 Task: Open Card Card0000000169 in  Board0000000043 in Workspace WS0000000015 in Trello. Add Member Ayush98111@gmail.com to Card Card0000000169 in  Board0000000043 in Workspace WS0000000015 in Trello. Add Green Label titled Label0000000169 to Card Card0000000169 in  Board0000000043 in Workspace WS0000000015 in Trello. Add Checklist CL0000000169 to Card Card0000000169 in  Board0000000043 in Workspace WS0000000015 in Trello. Add Dates with Start Date as Apr 08 2023 and Due Date as Apr 30 2023 to Card Card0000000169 in  Board0000000043 in Workspace WS0000000015 in Trello
Action: Mouse moved to (718, 109)
Screenshot: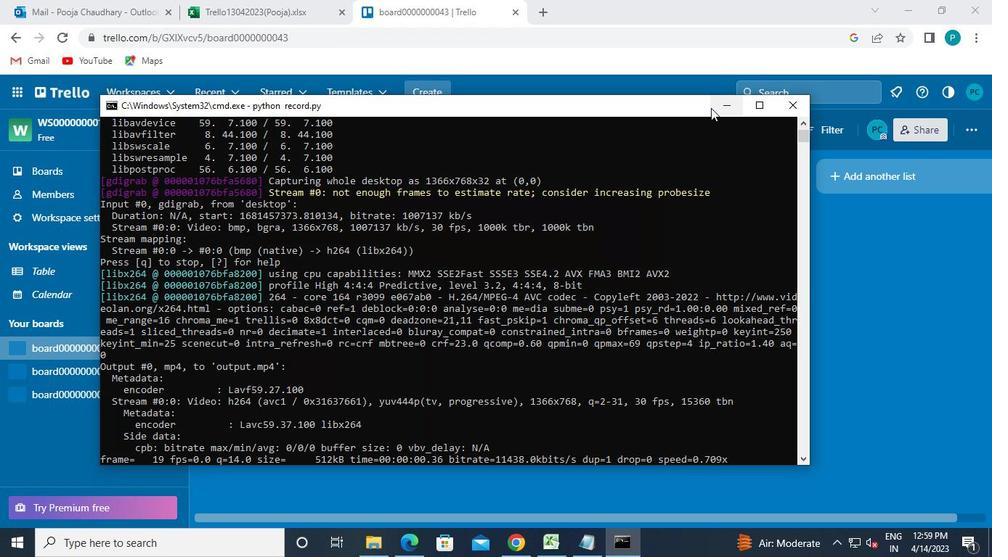 
Action: Mouse pressed left at (718, 109)
Screenshot: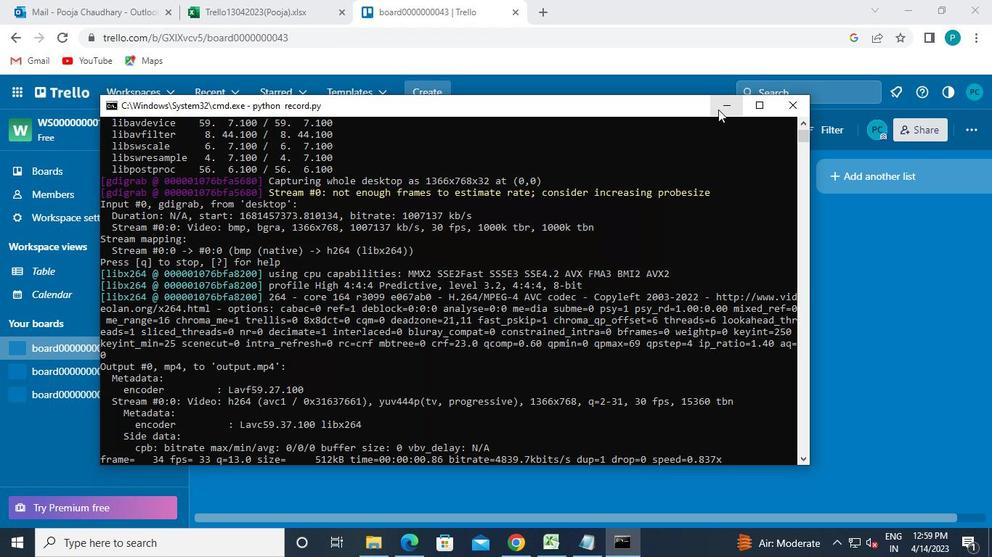 
Action: Mouse moved to (337, 212)
Screenshot: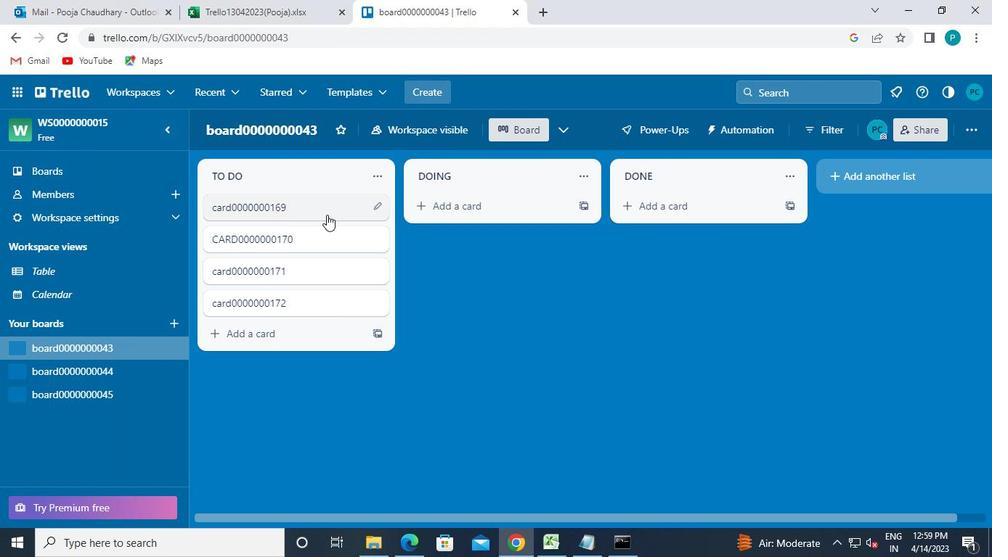 
Action: Mouse pressed left at (337, 212)
Screenshot: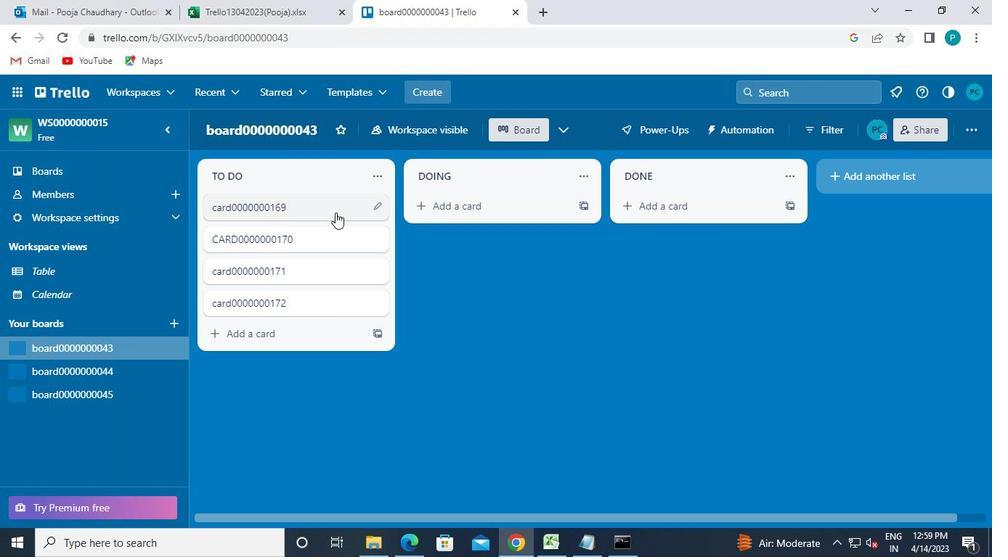 
Action: Mouse moved to (714, 202)
Screenshot: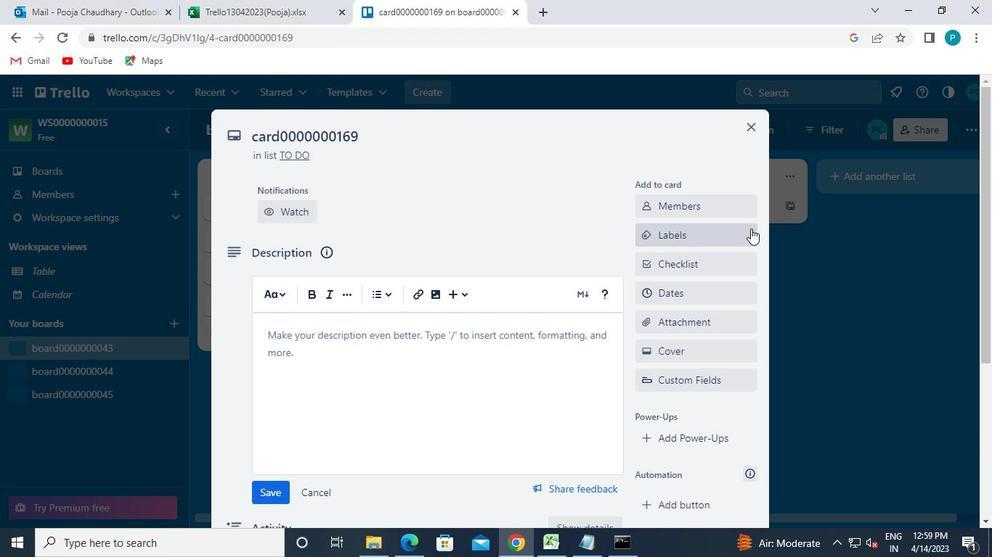 
Action: Mouse pressed left at (714, 202)
Screenshot: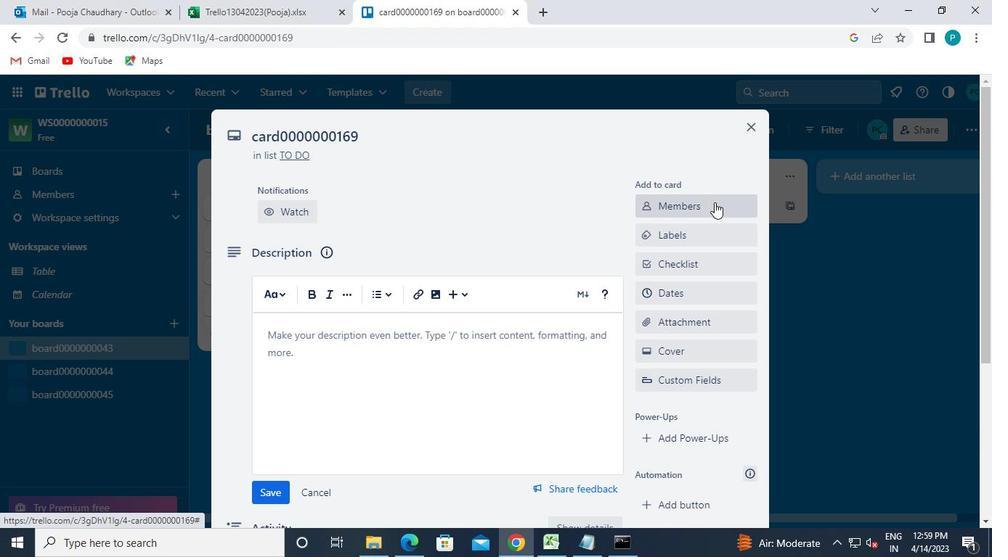 
Action: Mouse moved to (717, 272)
Screenshot: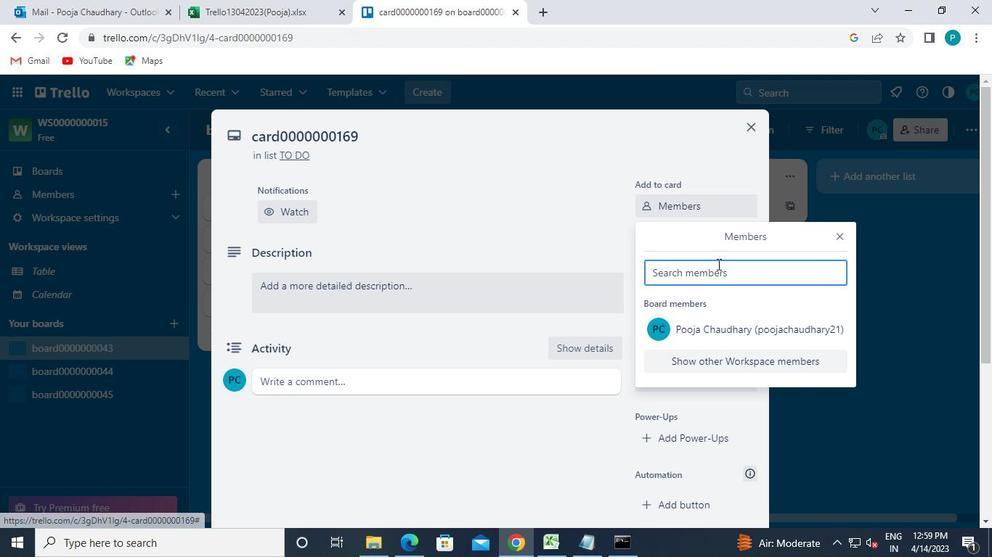 
Action: Mouse pressed left at (717, 272)
Screenshot: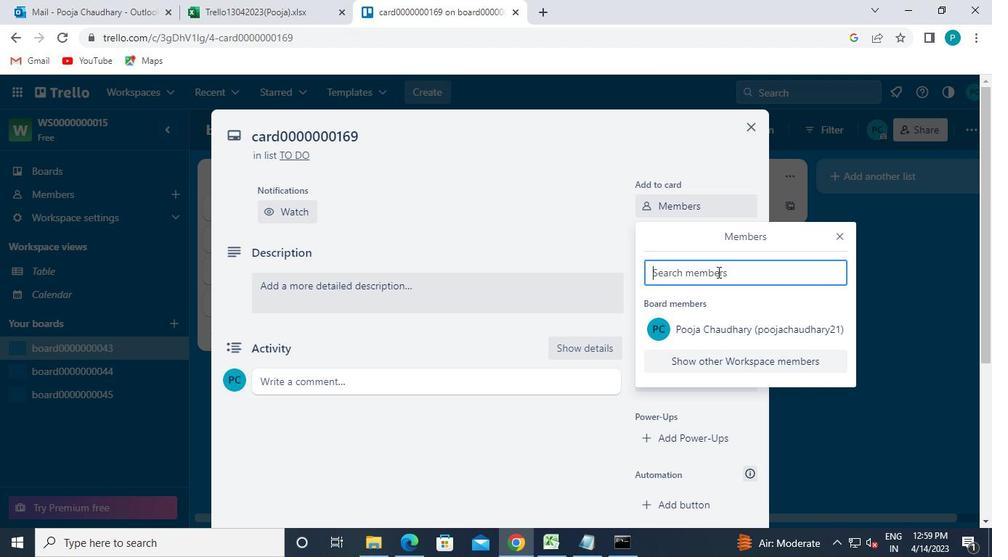
Action: Keyboard a
Screenshot: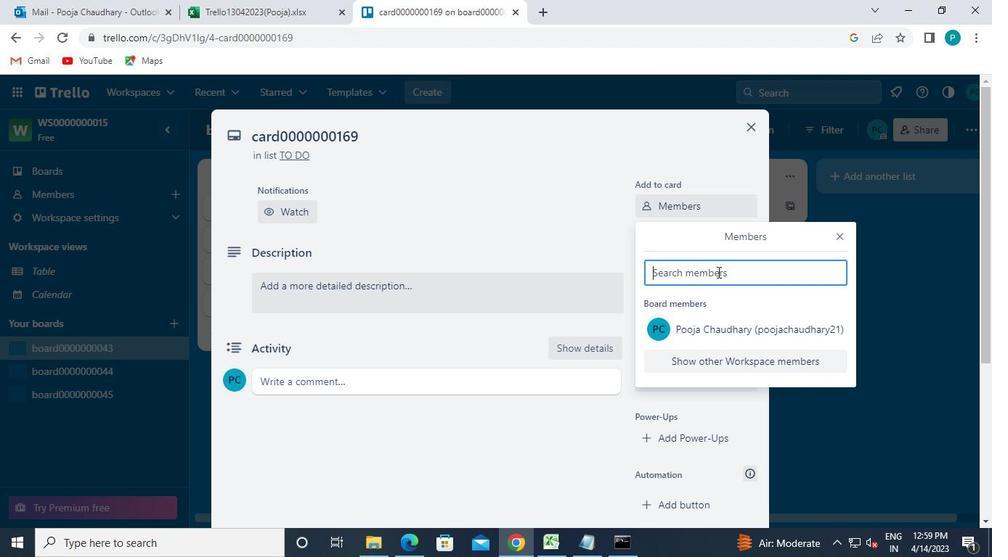 
Action: Keyboard y
Screenshot: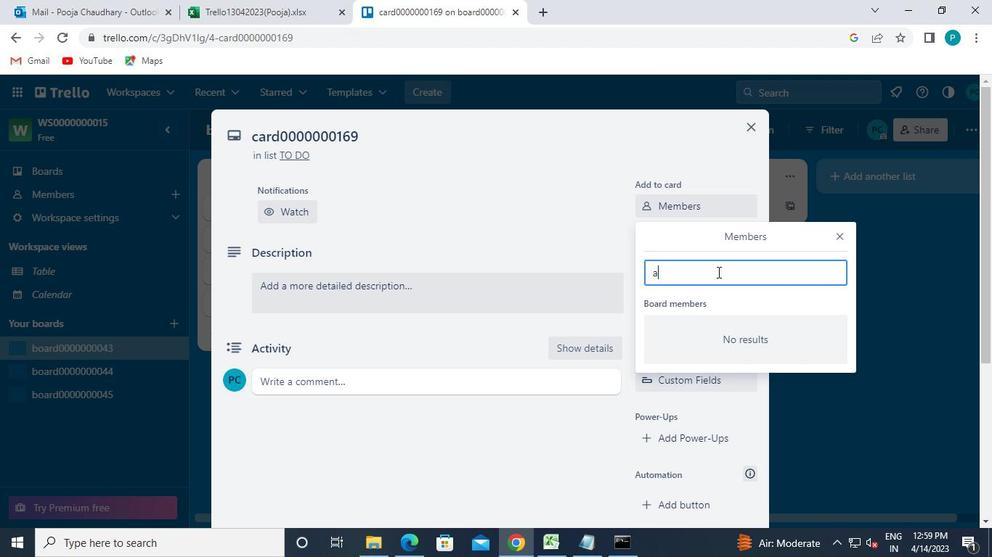 
Action: Keyboard u
Screenshot: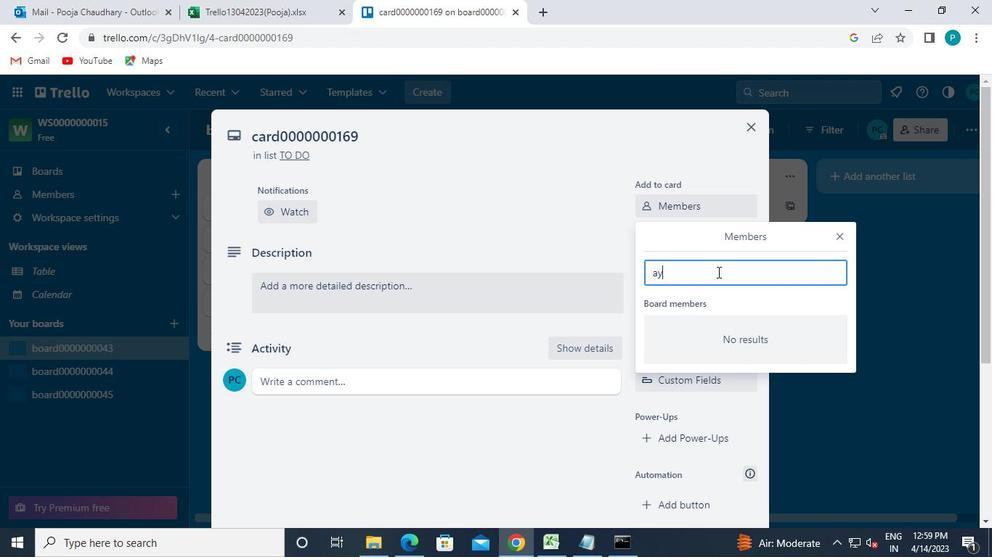 
Action: Keyboard s
Screenshot: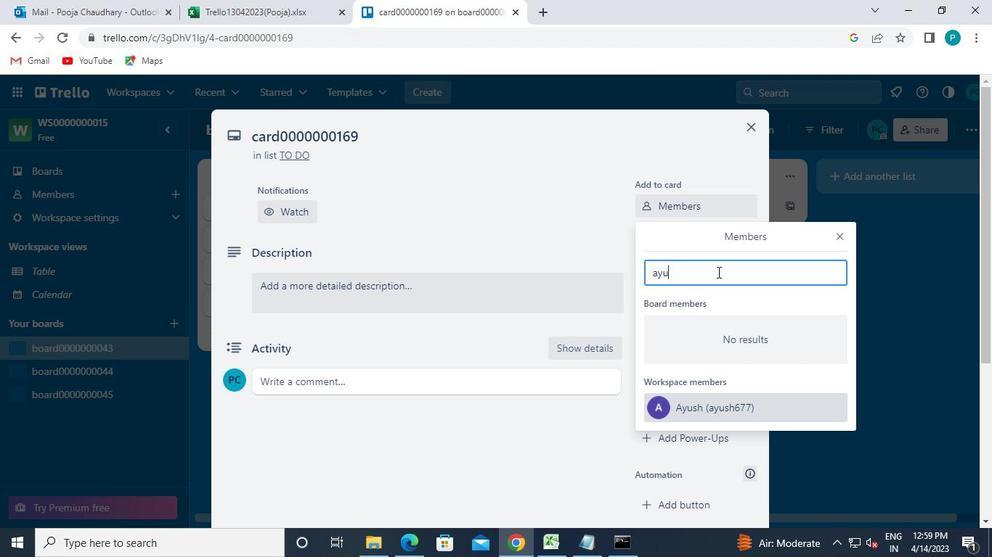 
Action: Keyboard h
Screenshot: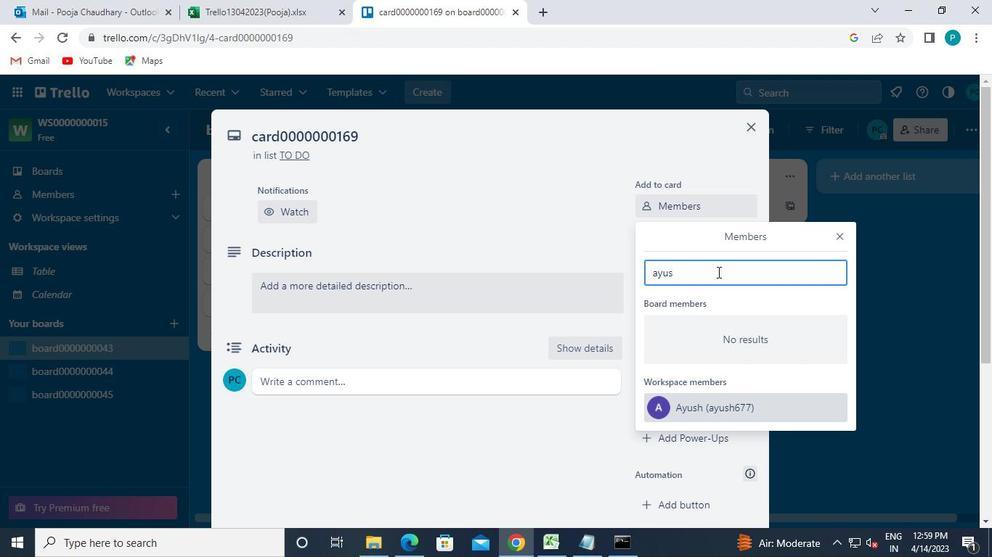 
Action: Keyboard 9
Screenshot: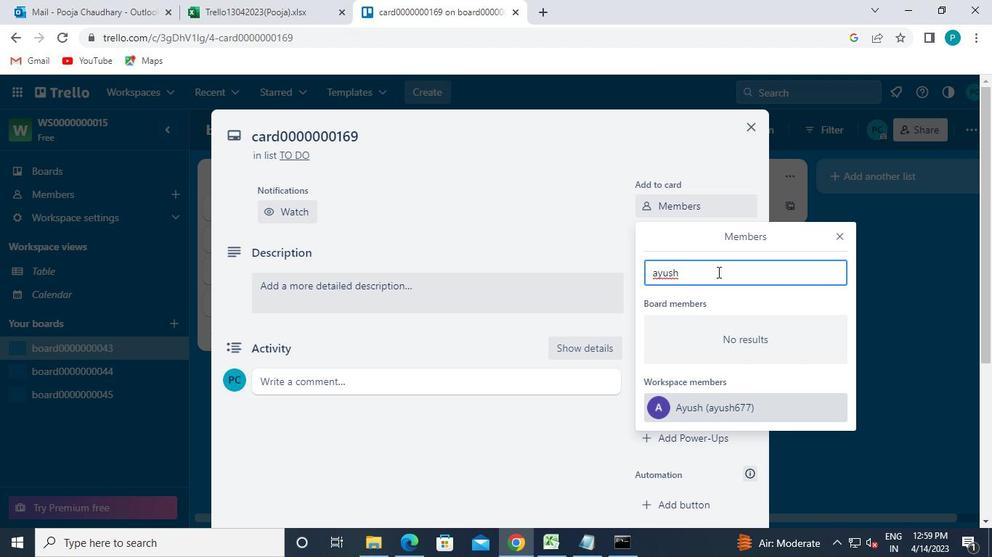 
Action: Keyboard 8
Screenshot: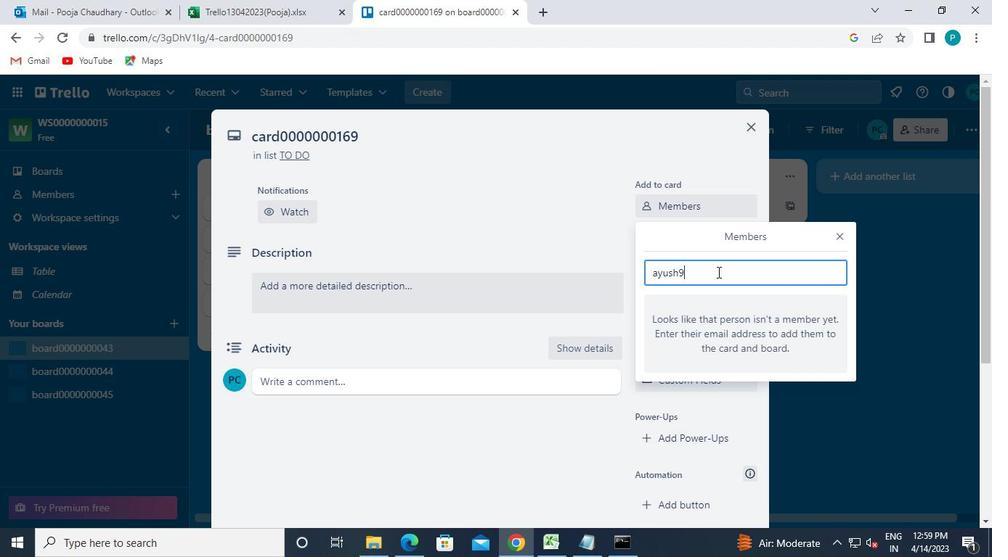 
Action: Keyboard 1
Screenshot: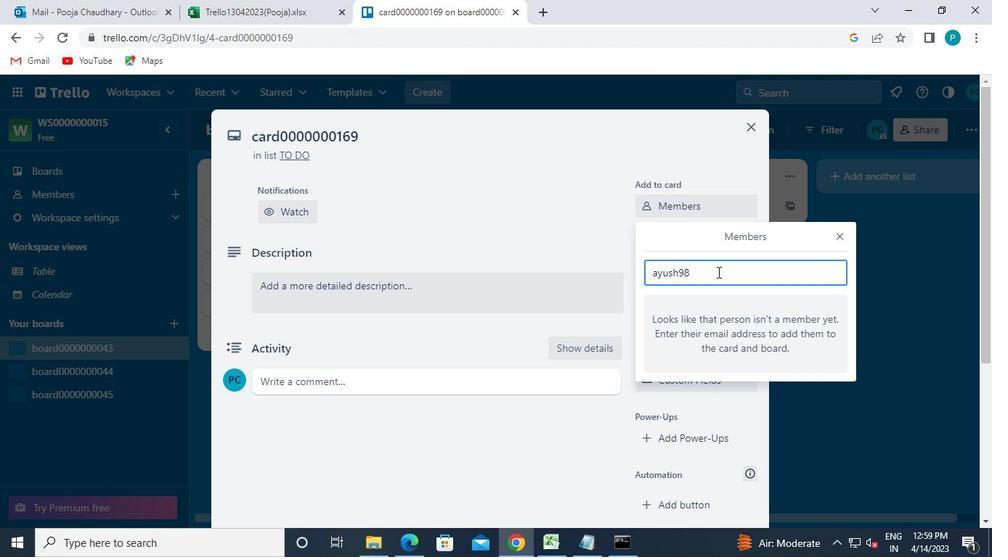 
Action: Keyboard 1
Screenshot: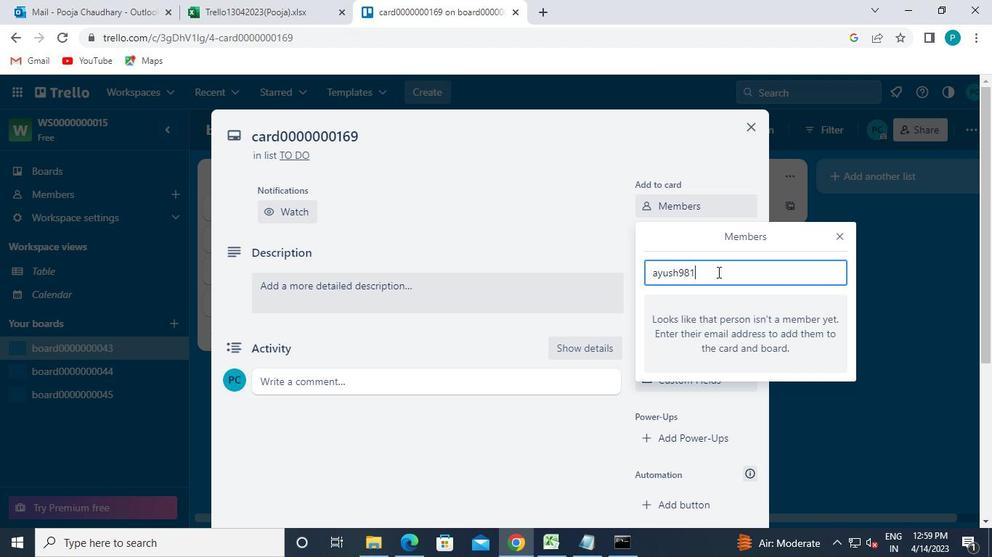 
Action: Keyboard 1
Screenshot: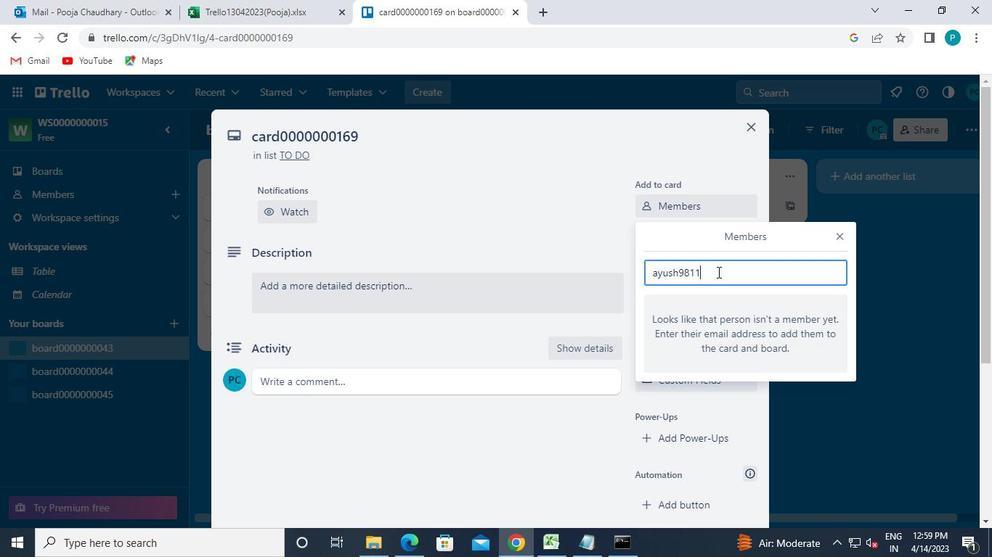 
Action: Keyboard Key.shift
Screenshot: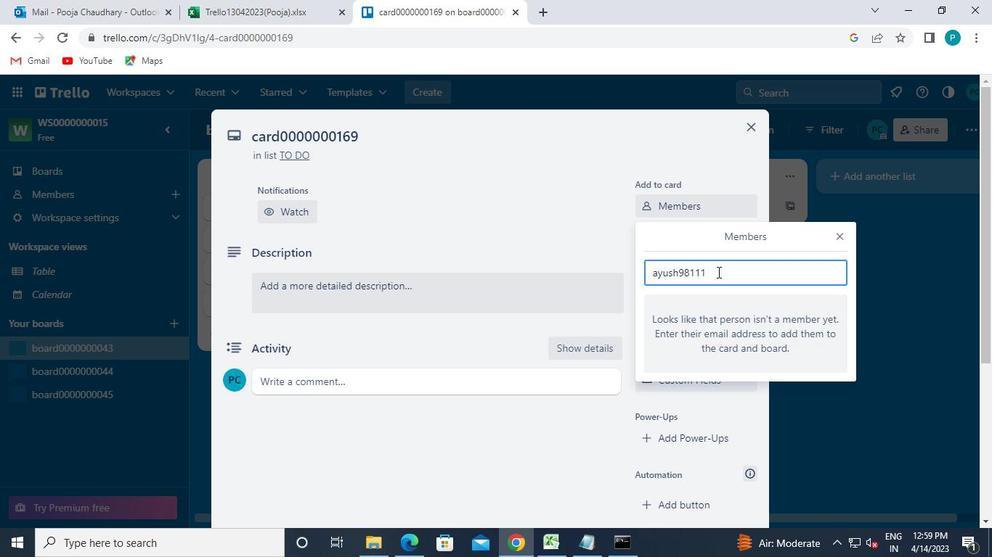 
Action: Keyboard @
Screenshot: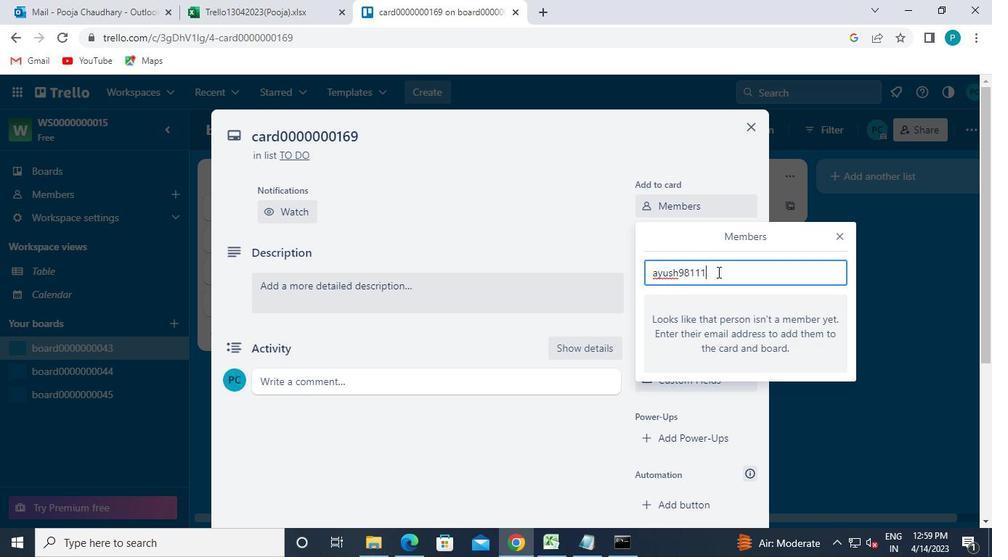 
Action: Keyboard g
Screenshot: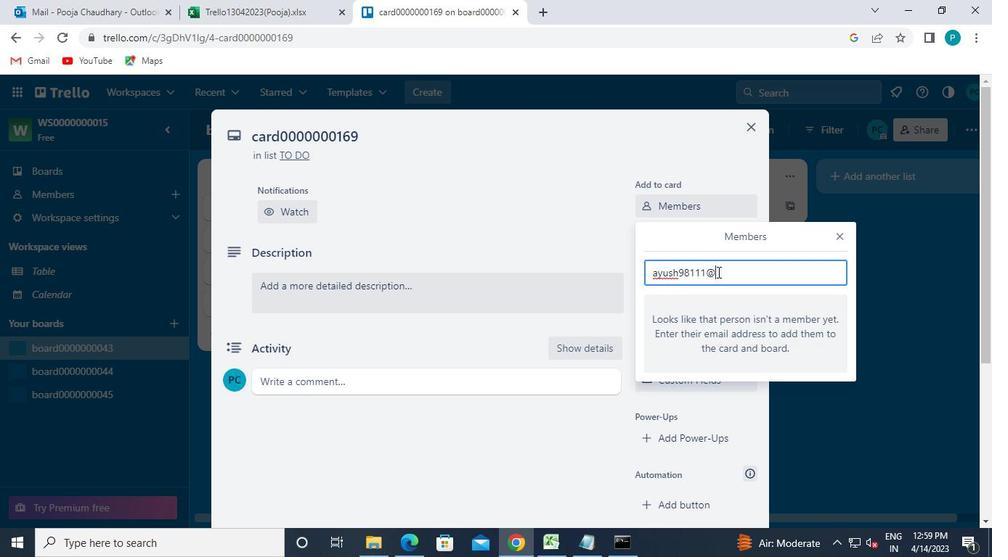 
Action: Keyboard m
Screenshot: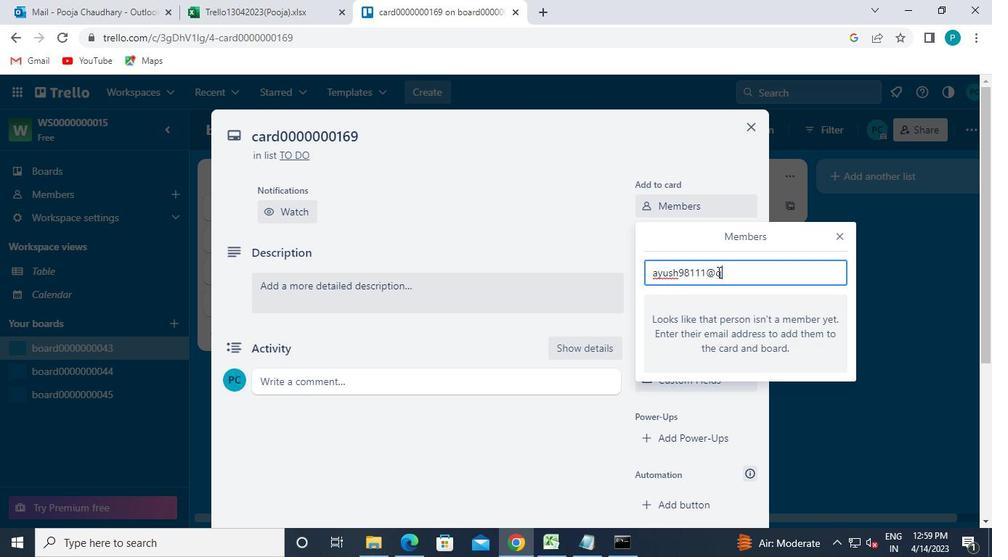 
Action: Keyboard a
Screenshot: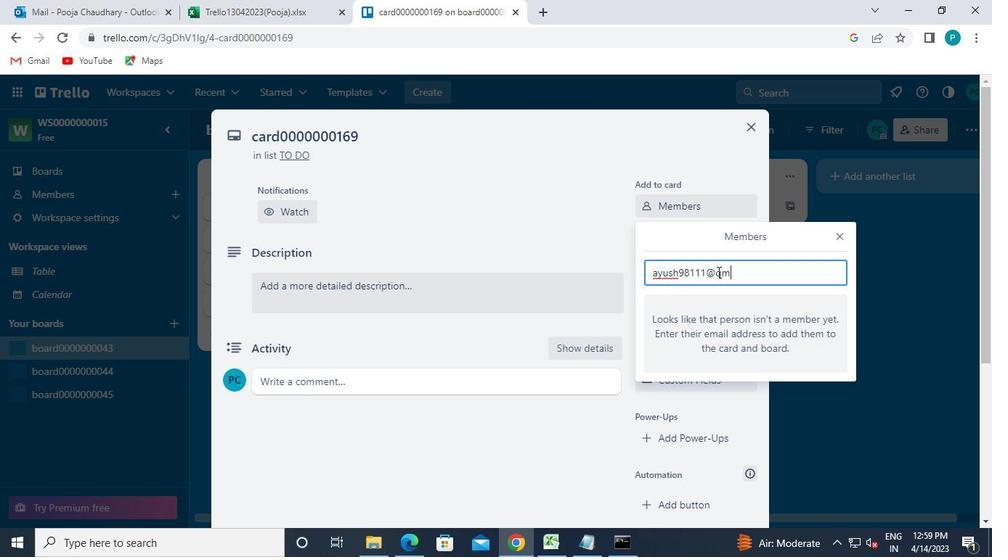 
Action: Keyboard i
Screenshot: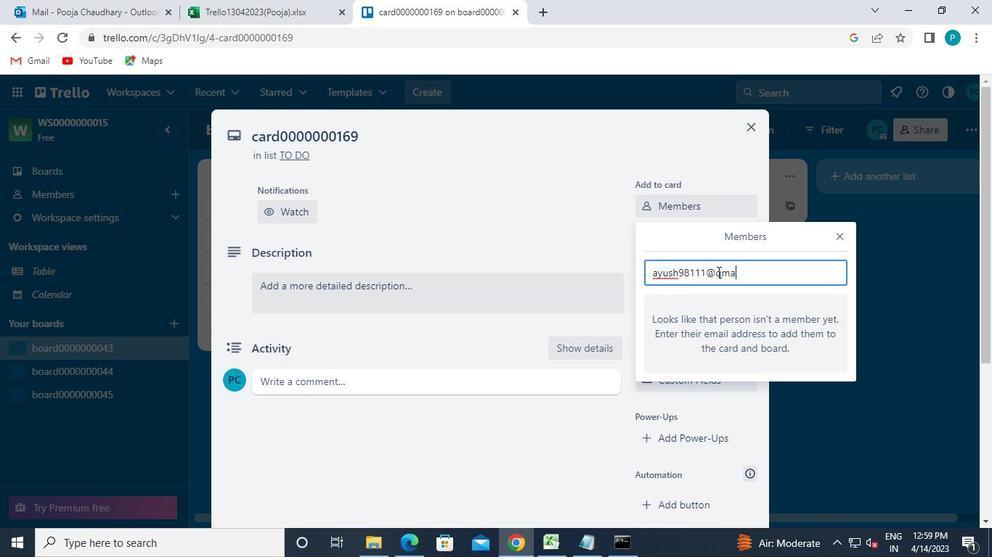 
Action: Keyboard l
Screenshot: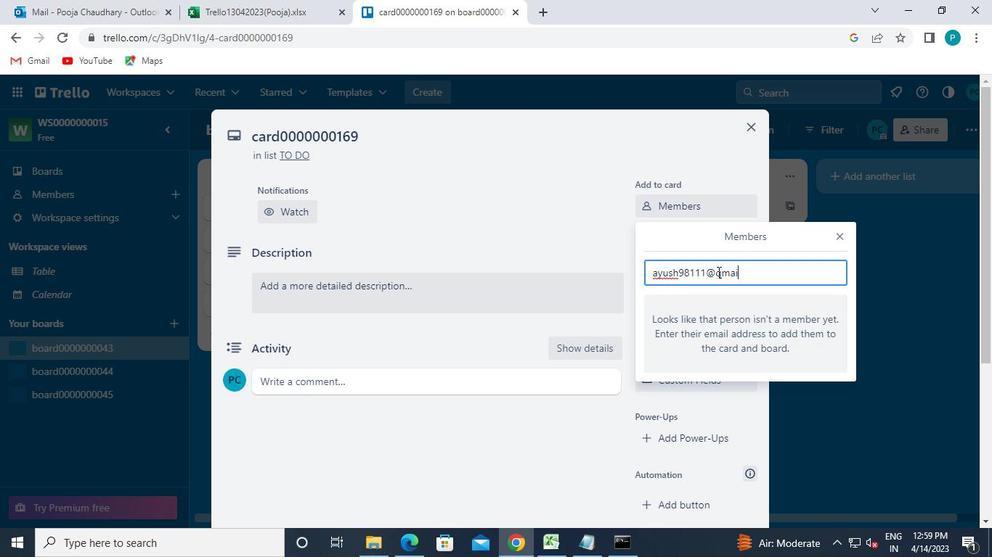 
Action: Keyboard .
Screenshot: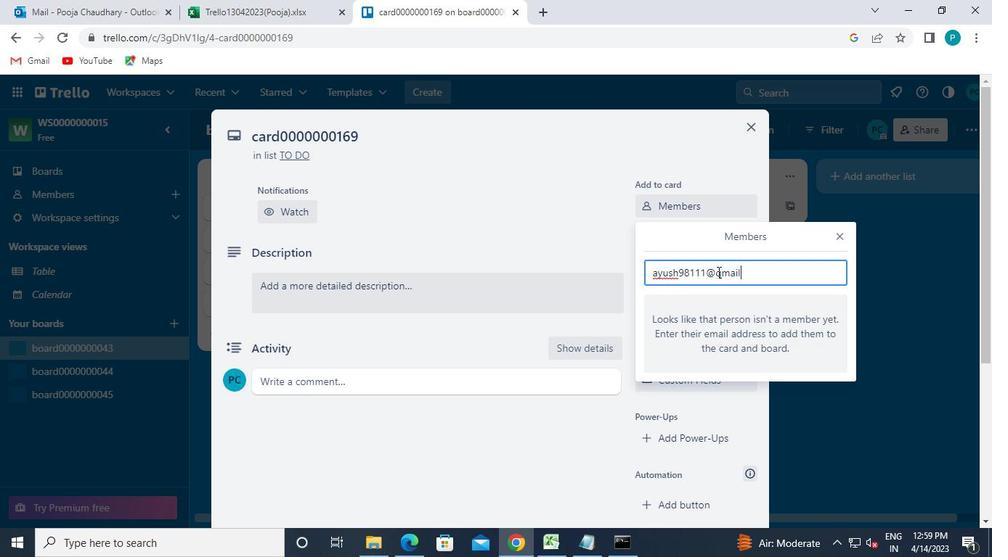 
Action: Keyboard c
Screenshot: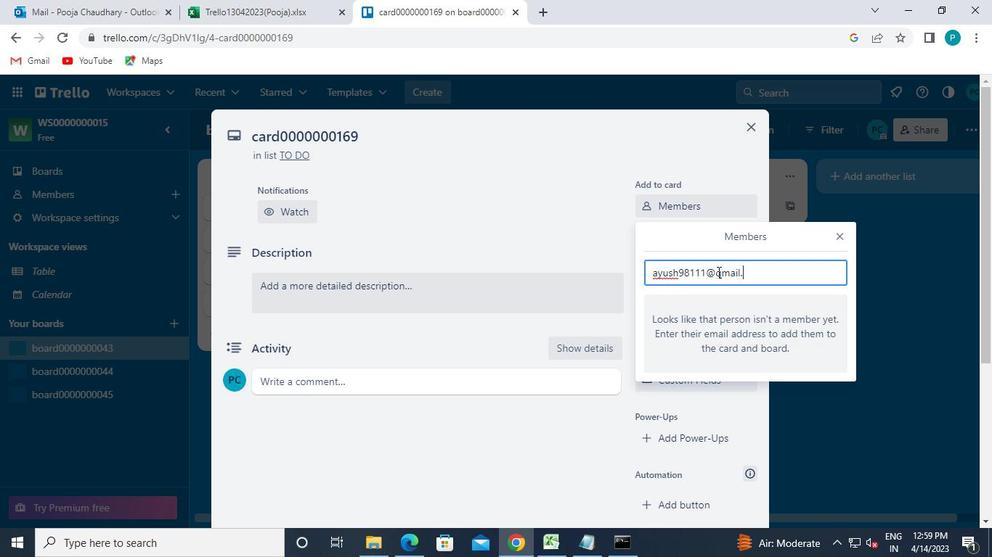
Action: Keyboard o
Screenshot: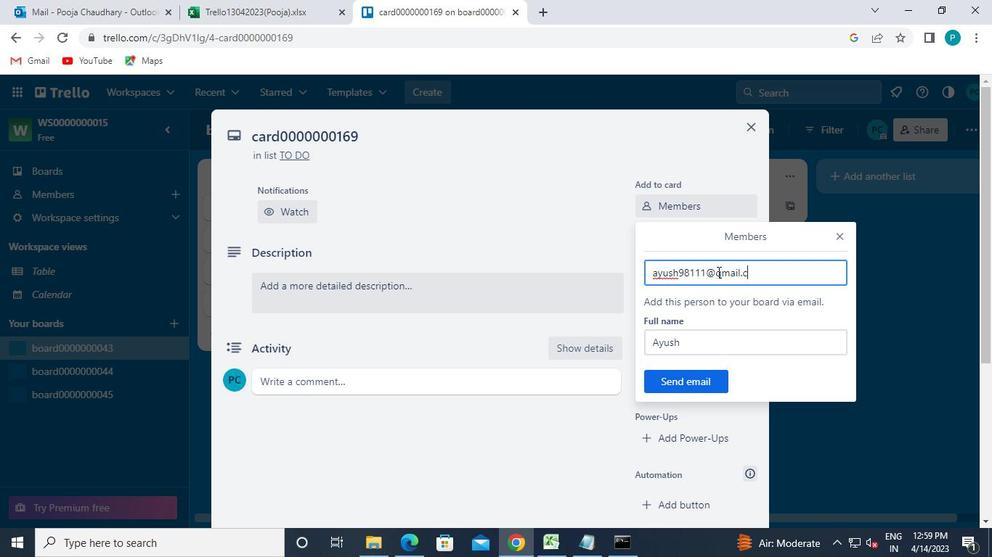 
Action: Keyboard m
Screenshot: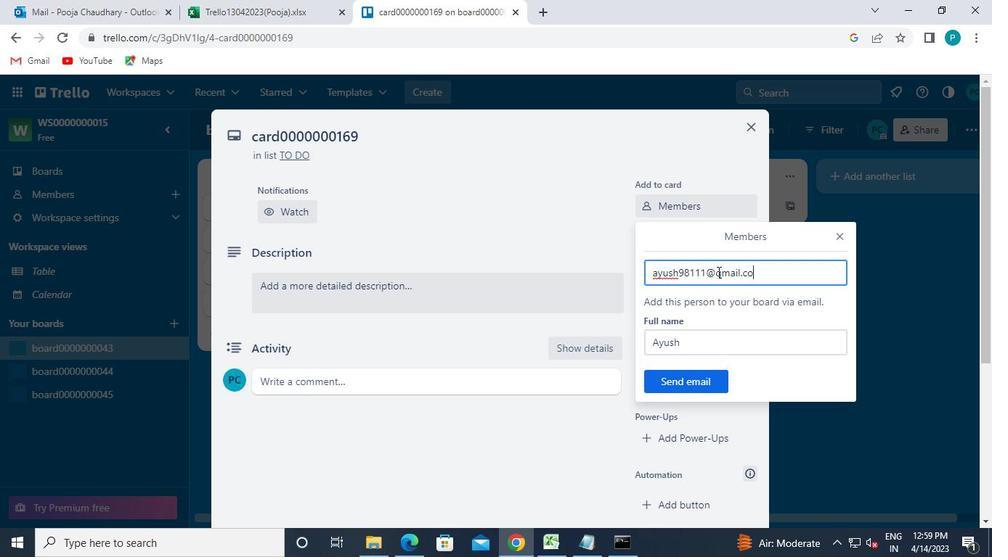 
Action: Mouse moved to (697, 381)
Screenshot: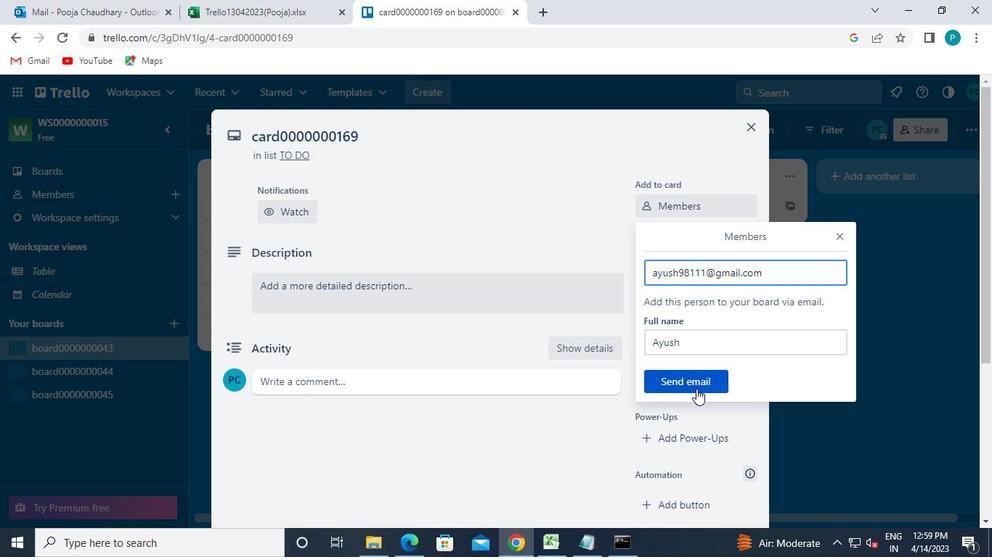
Action: Mouse pressed left at (697, 381)
Screenshot: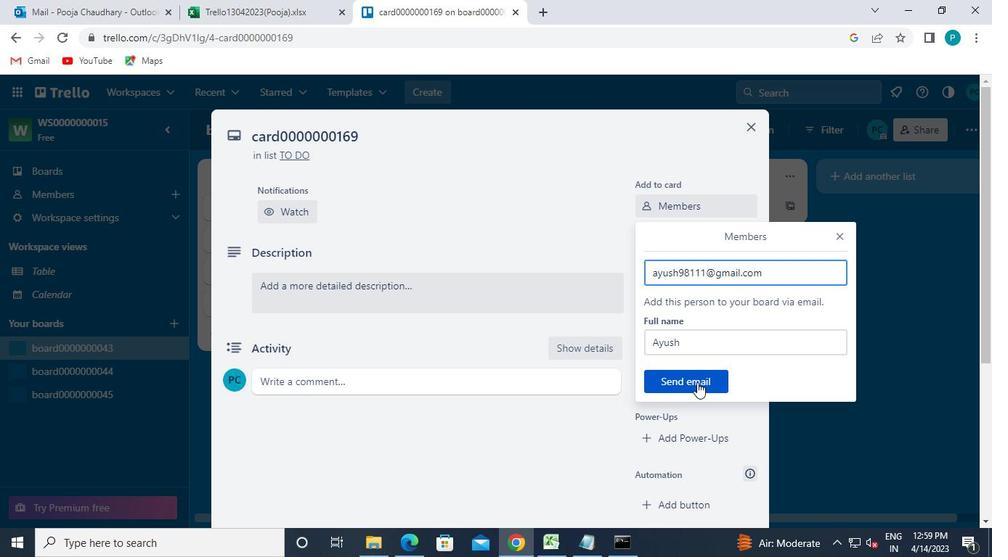
Action: Mouse moved to (705, 295)
Screenshot: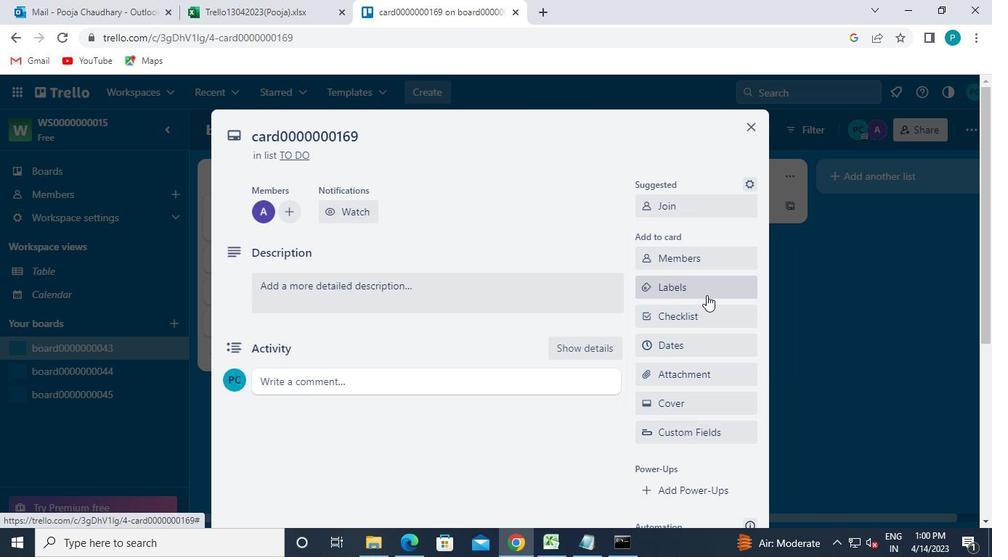 
Action: Mouse pressed left at (705, 295)
Screenshot: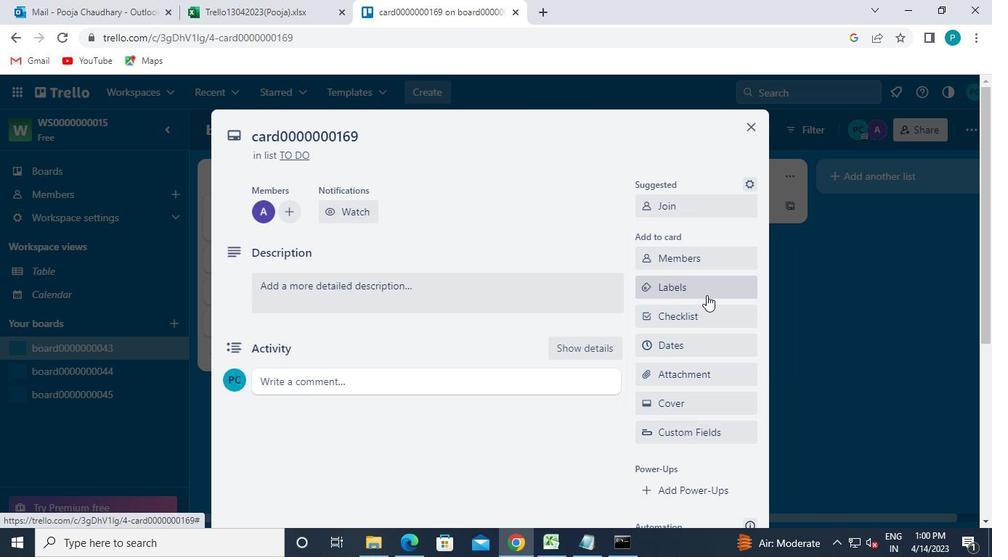 
Action: Mouse moved to (730, 377)
Screenshot: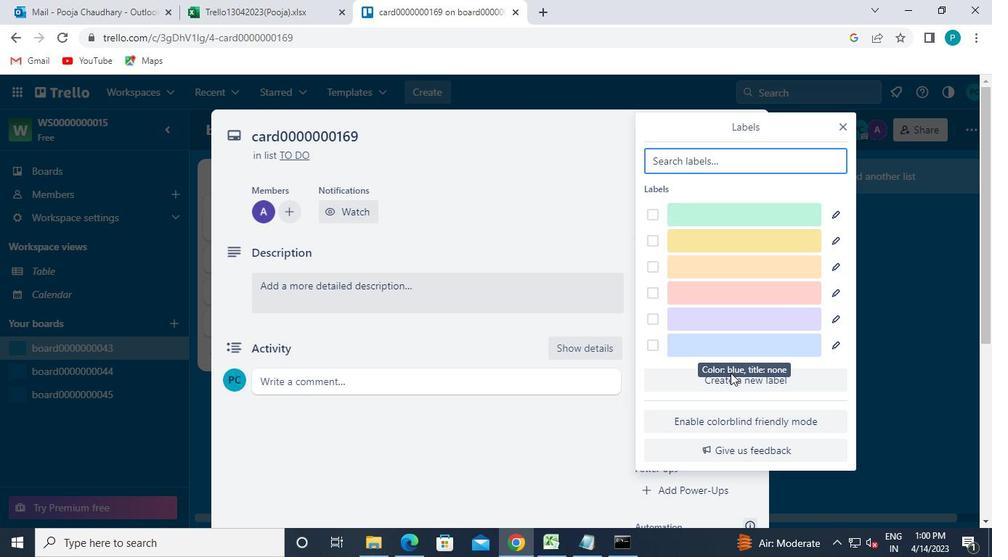 
Action: Mouse pressed left at (730, 377)
Screenshot: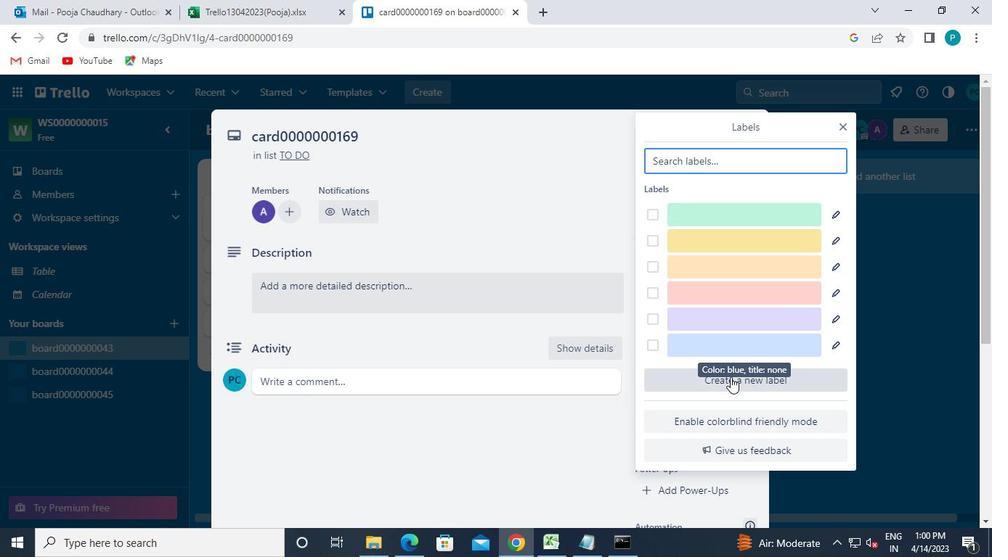 
Action: Mouse moved to (670, 332)
Screenshot: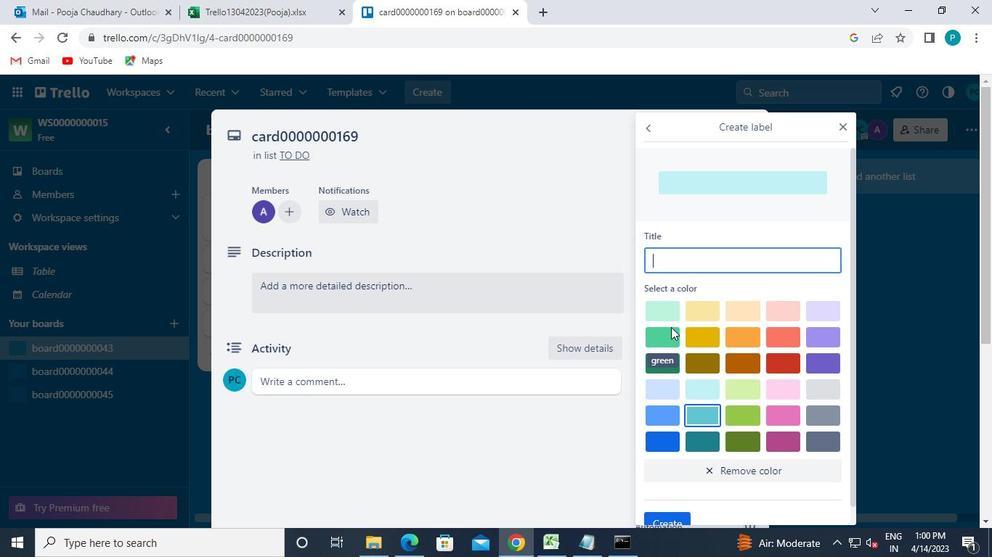
Action: Mouse pressed left at (670, 332)
Screenshot: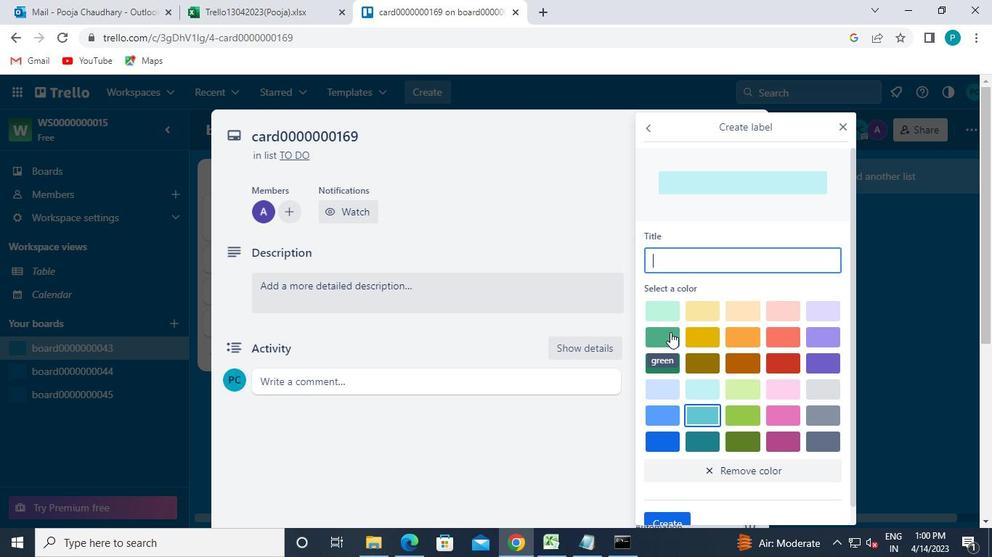 
Action: Mouse moved to (682, 268)
Screenshot: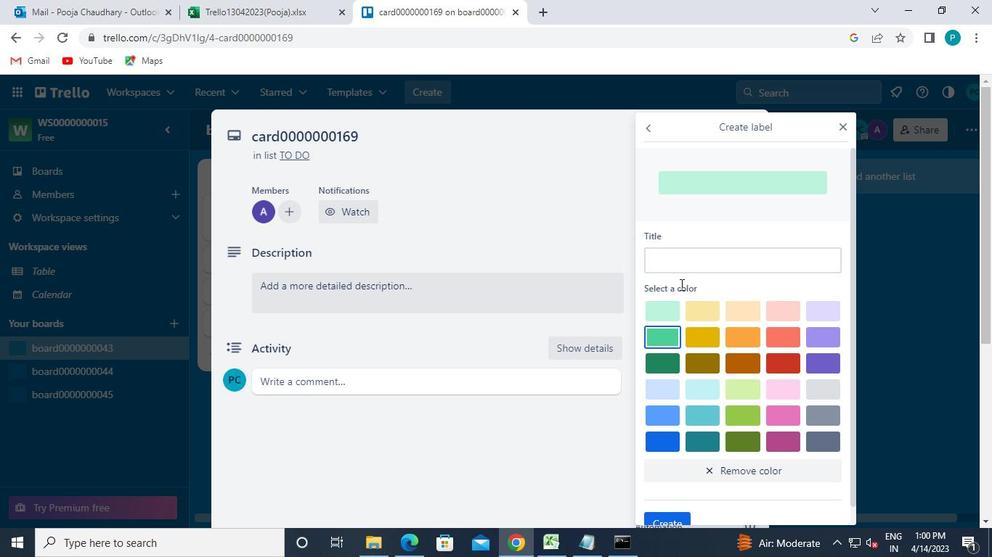 
Action: Mouse pressed left at (682, 268)
Screenshot: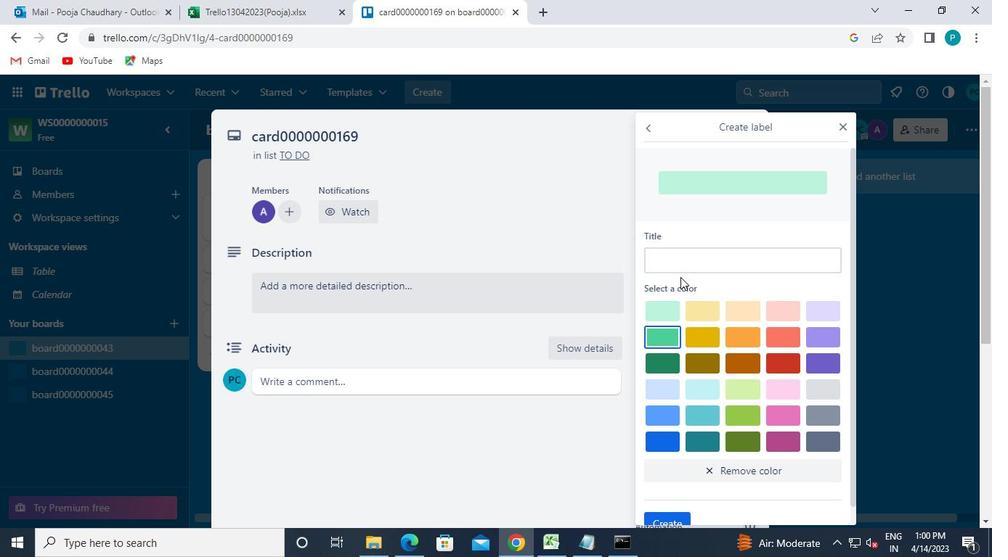 
Action: Mouse moved to (703, 287)
Screenshot: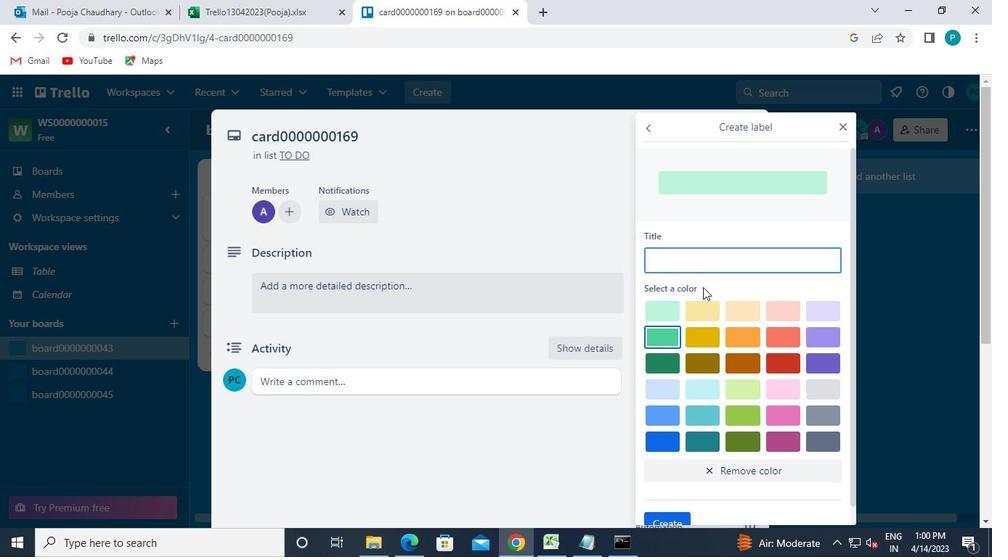 
Action: Keyboard l
Screenshot: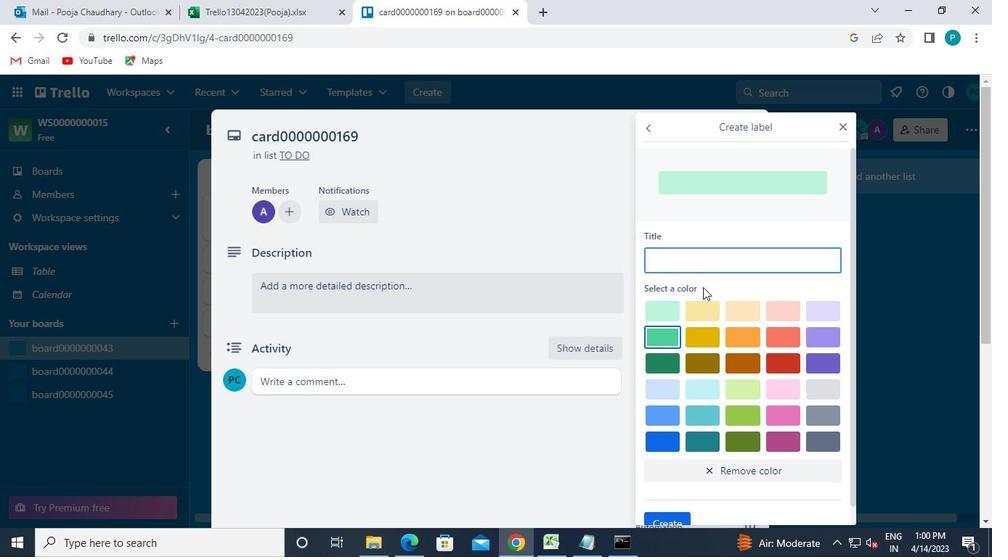 
Action: Keyboard b
Screenshot: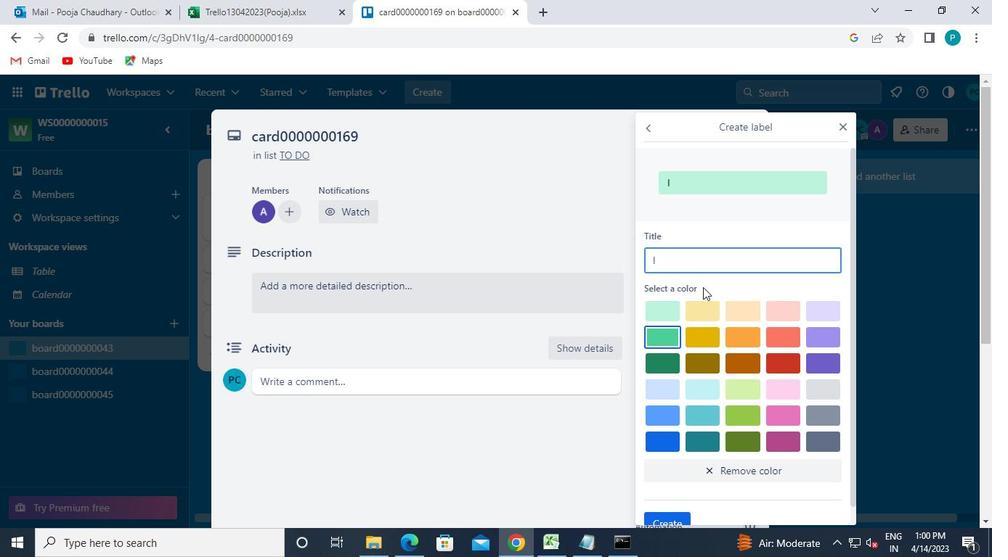 
Action: Keyboard e
Screenshot: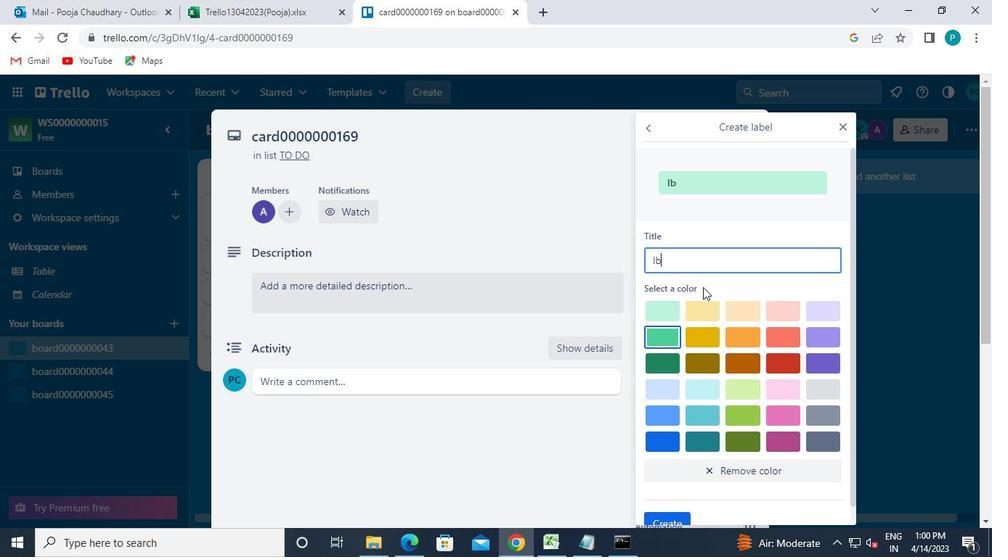 
Action: Keyboard Key.backspace
Screenshot: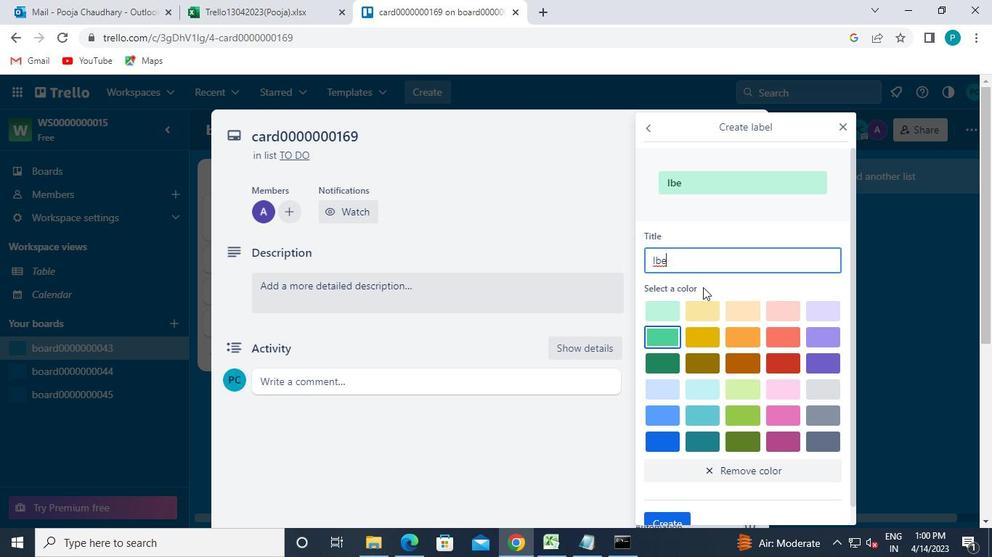 
Action: Keyboard Key.backspace
Screenshot: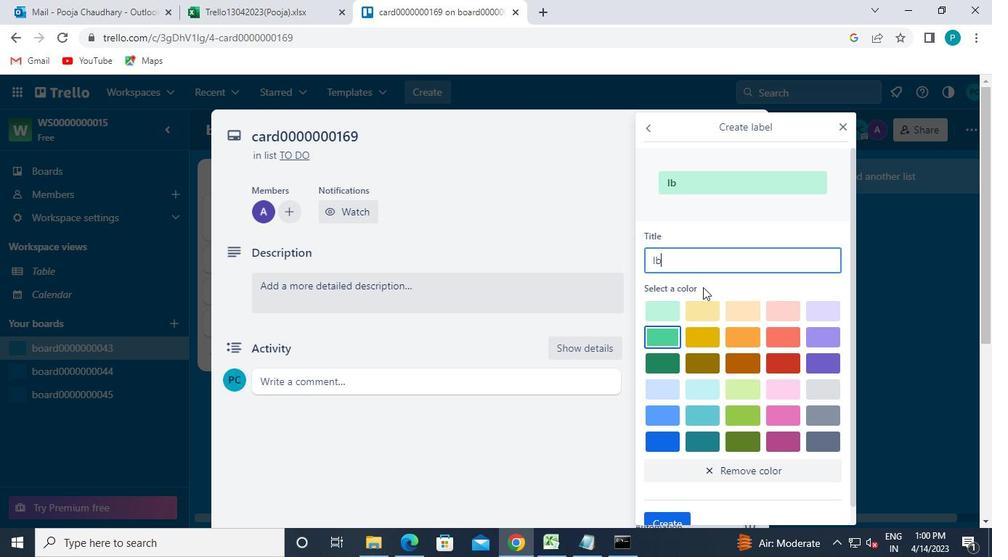 
Action: Keyboard a
Screenshot: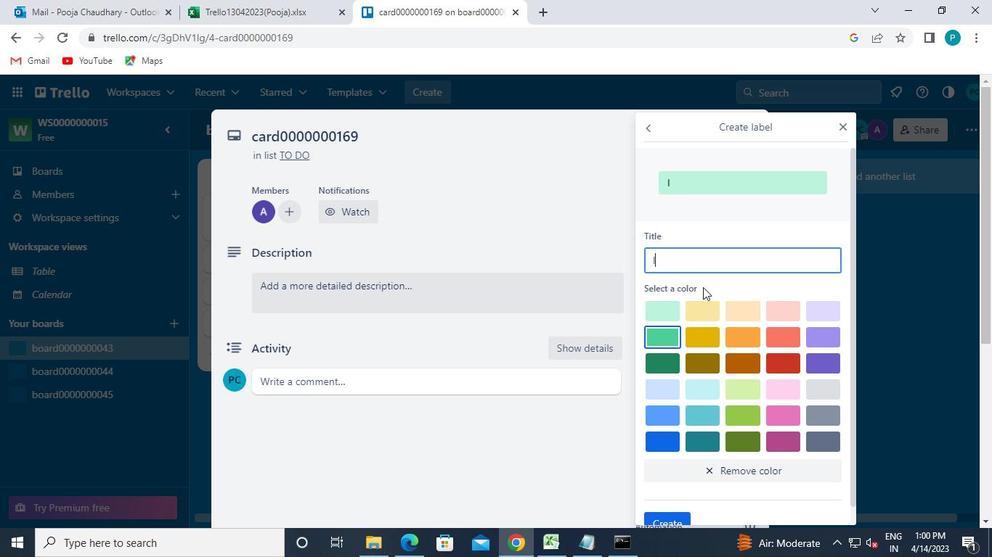 
Action: Keyboard b
Screenshot: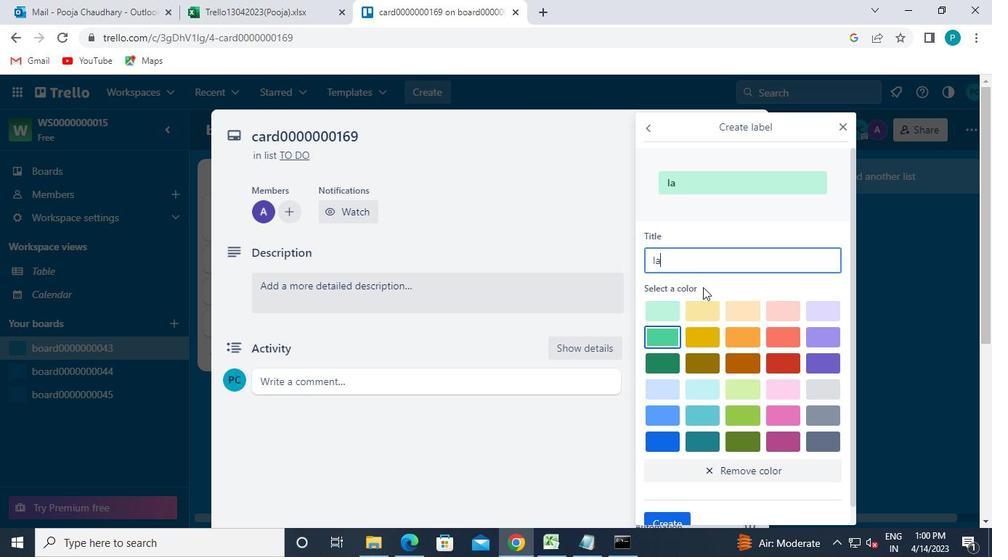 
Action: Keyboard e
Screenshot: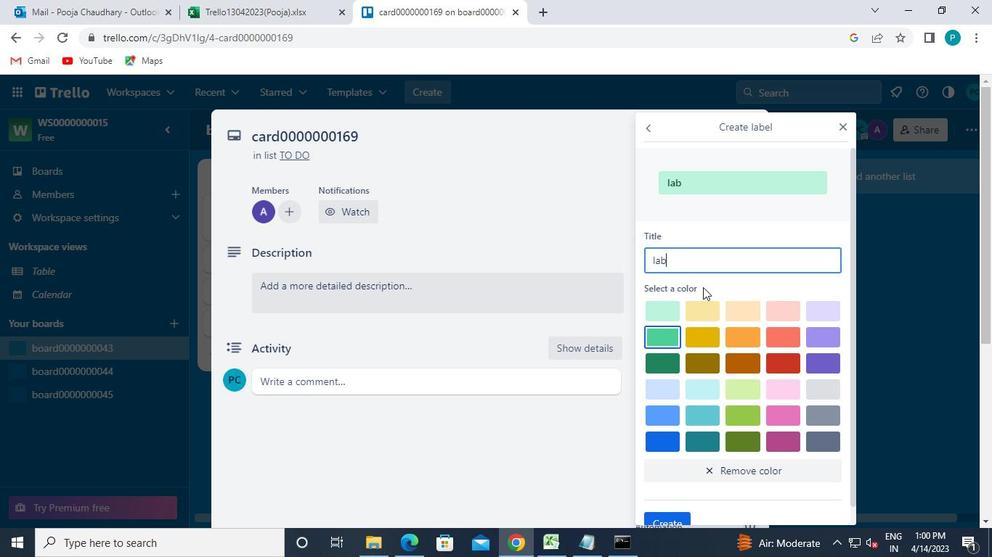 
Action: Keyboard l
Screenshot: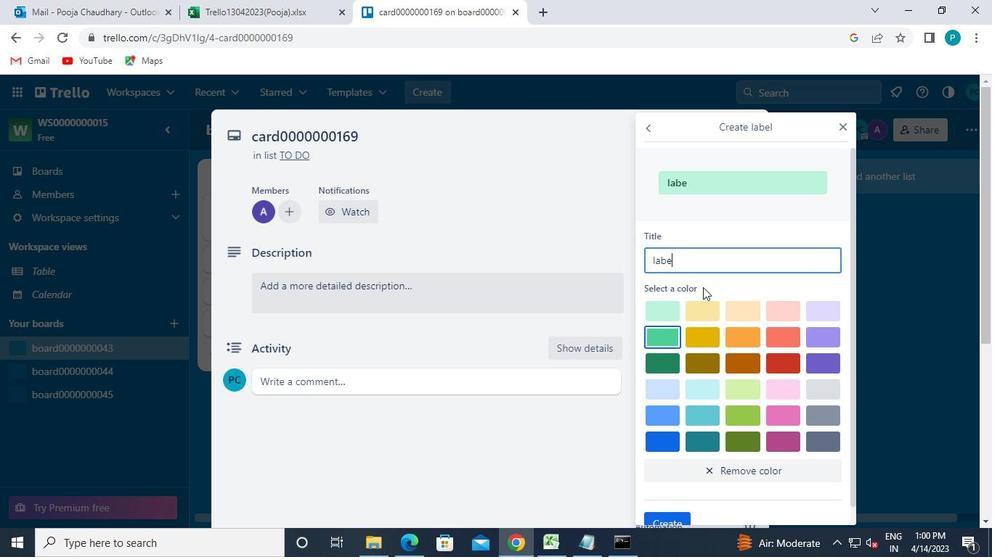 
Action: Keyboard 0
Screenshot: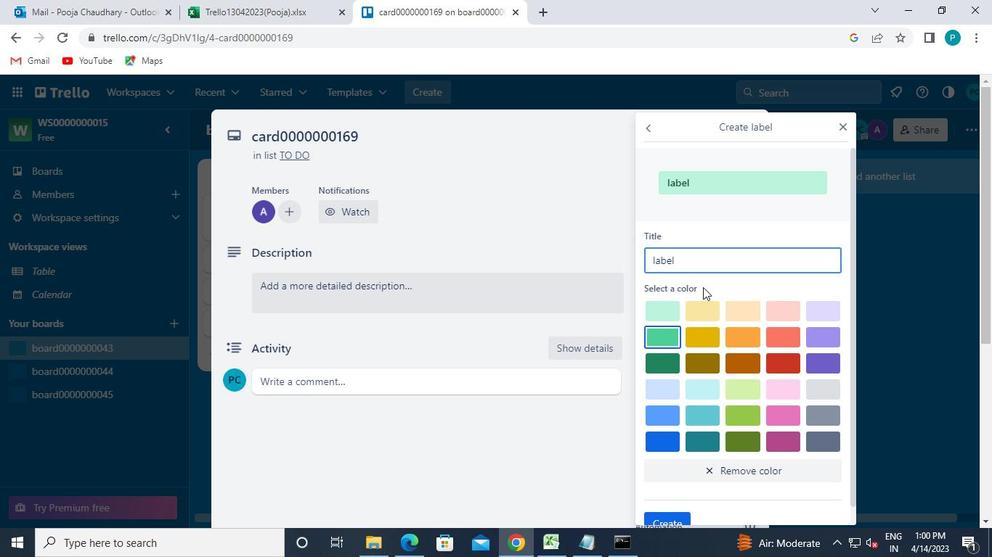 
Action: Keyboard 0
Screenshot: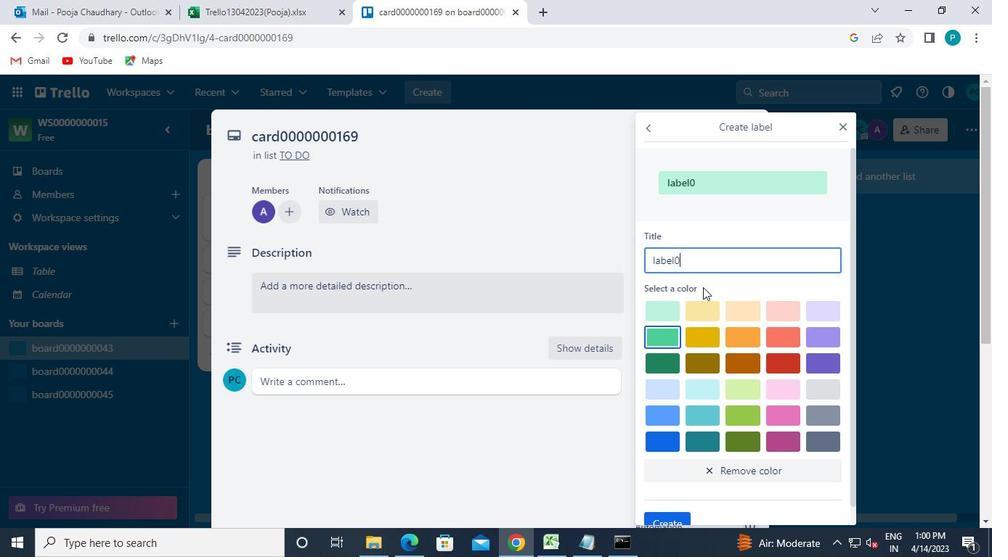 
Action: Keyboard 0
Screenshot: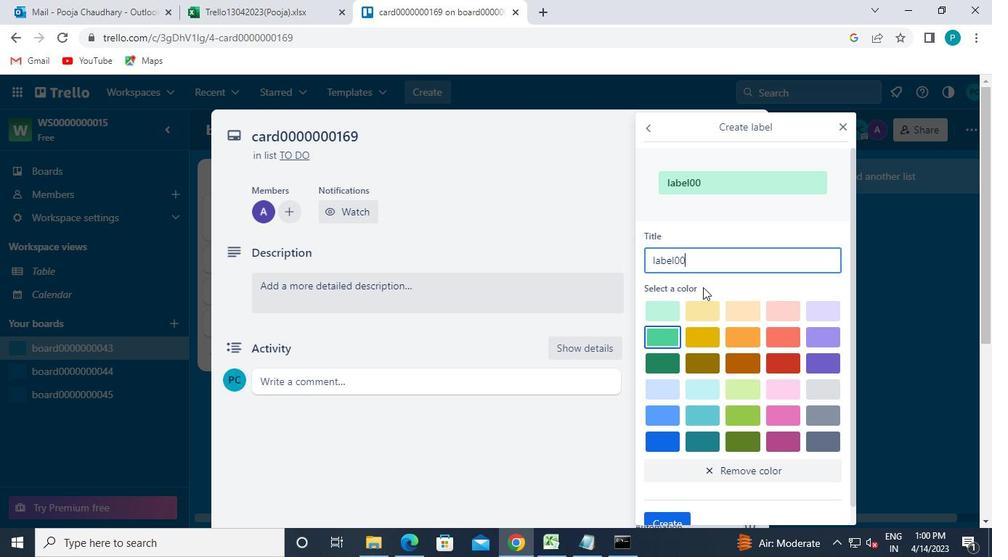
Action: Keyboard 0
Screenshot: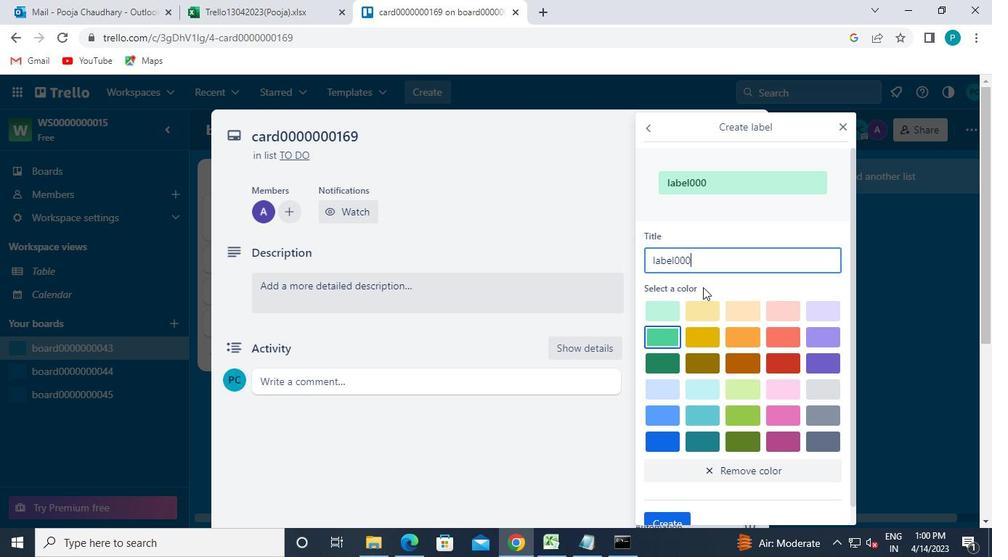 
Action: Keyboard 0
Screenshot: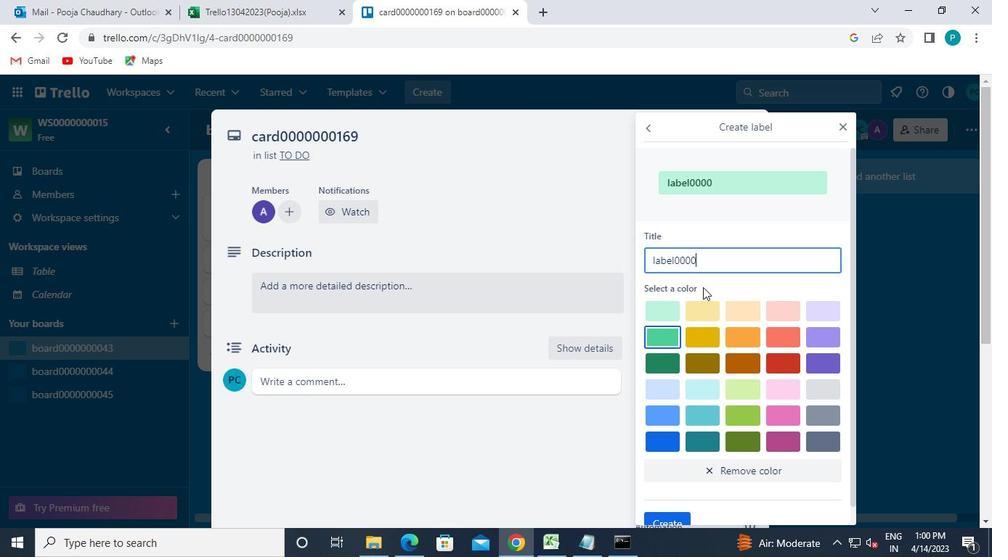 
Action: Keyboard 0
Screenshot: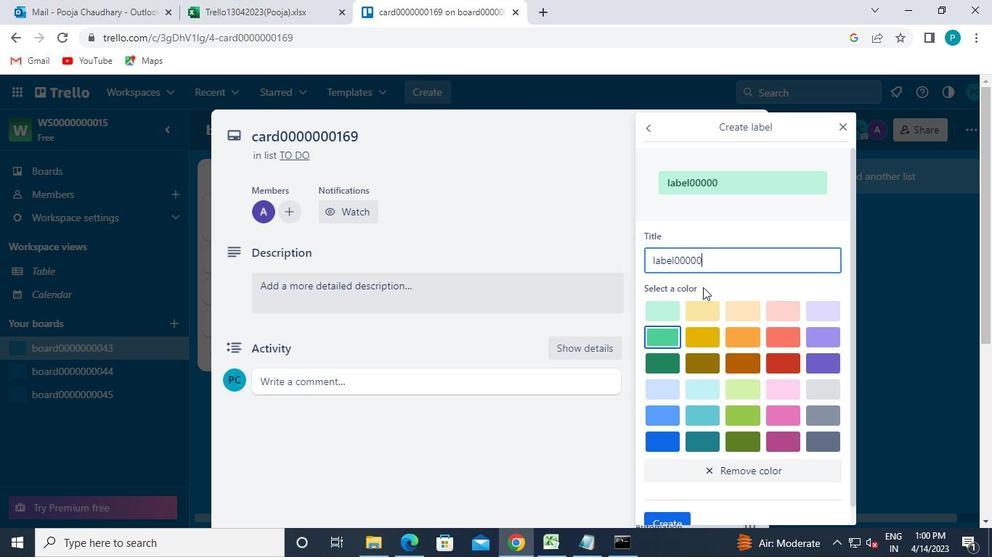 
Action: Keyboard 0
Screenshot: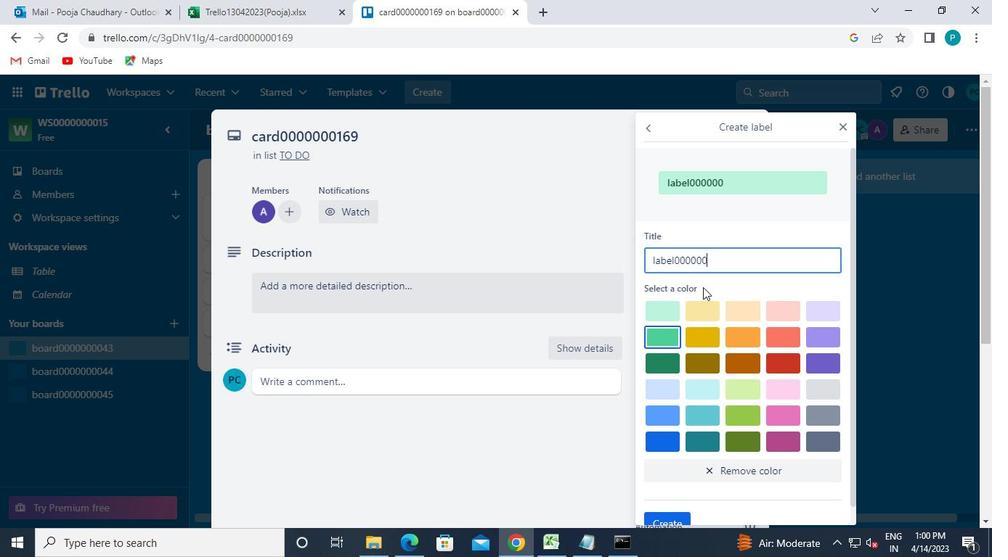 
Action: Keyboard 1
Screenshot: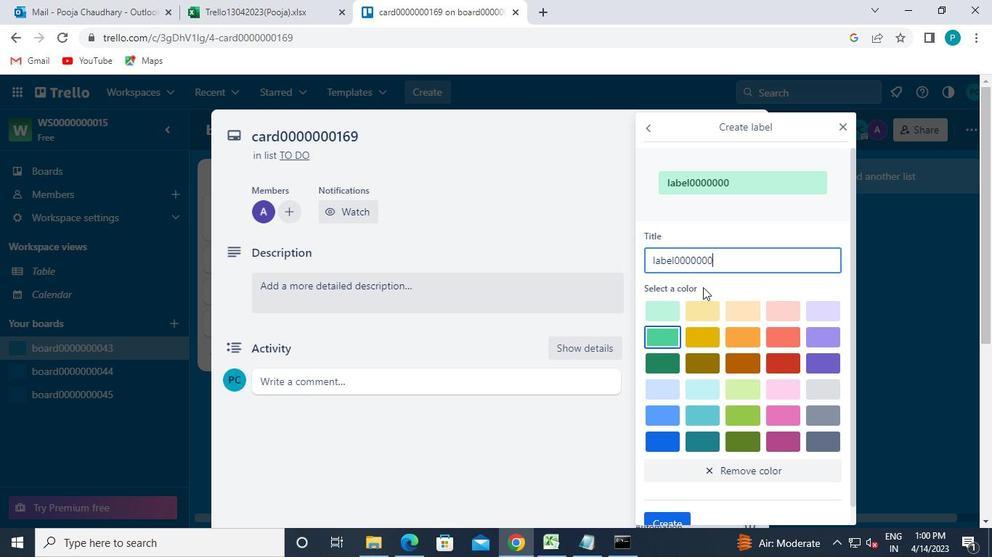 
Action: Keyboard 6
Screenshot: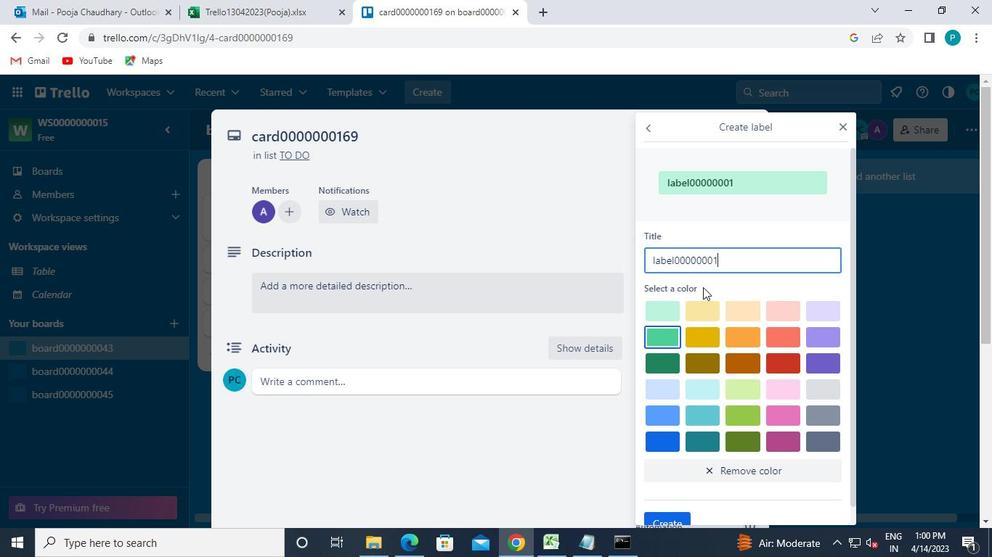 
Action: Keyboard 9
Screenshot: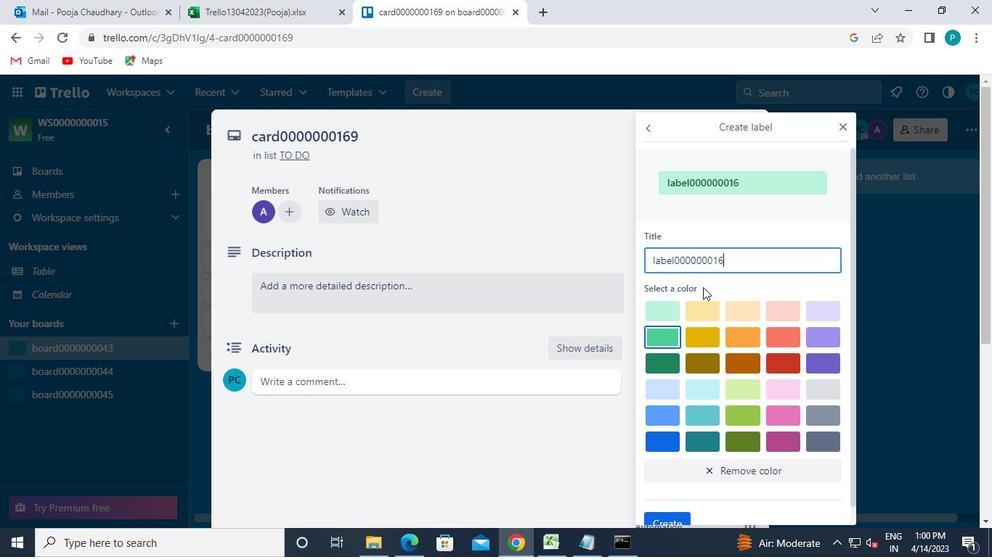 
Action: Mouse moved to (674, 506)
Screenshot: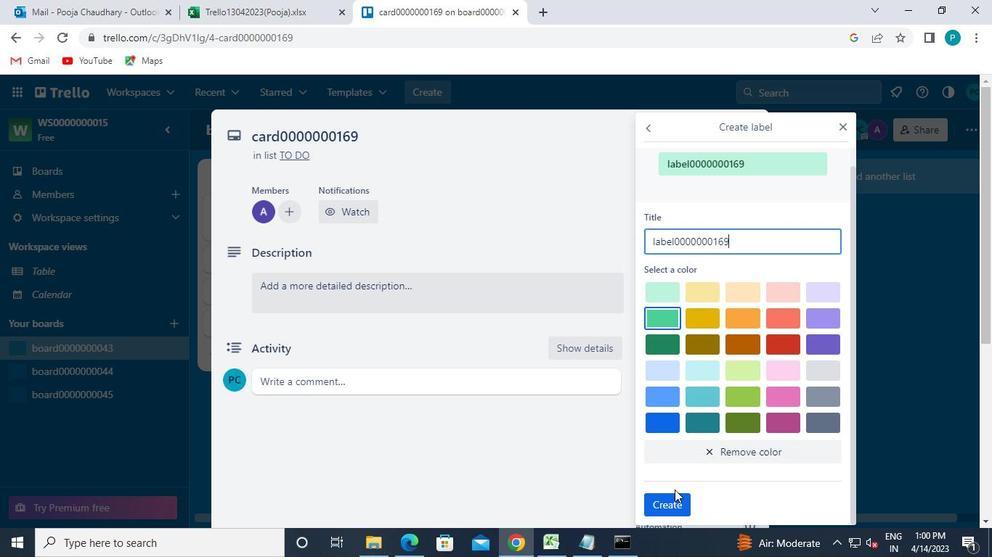 
Action: Mouse pressed left at (674, 506)
Screenshot: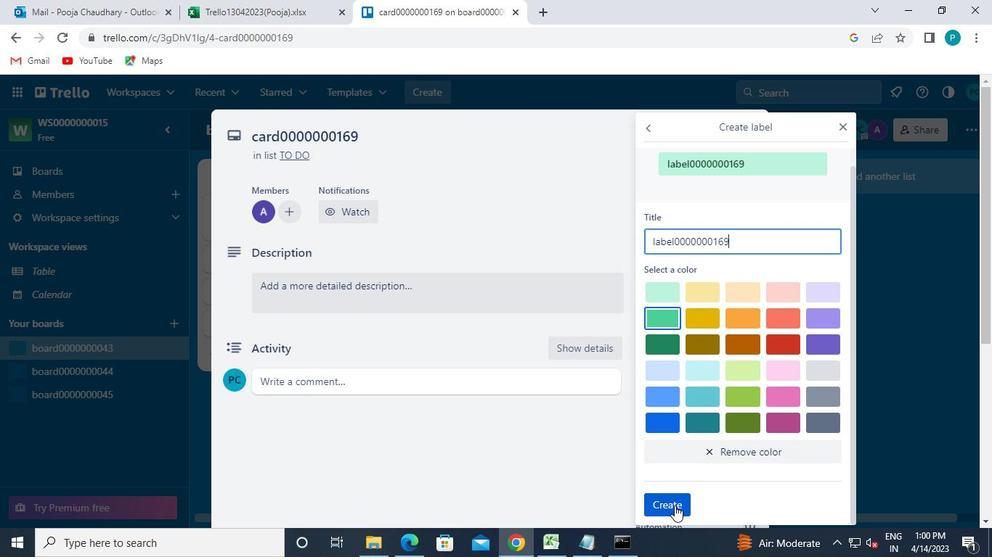 
Action: Mouse moved to (842, 124)
Screenshot: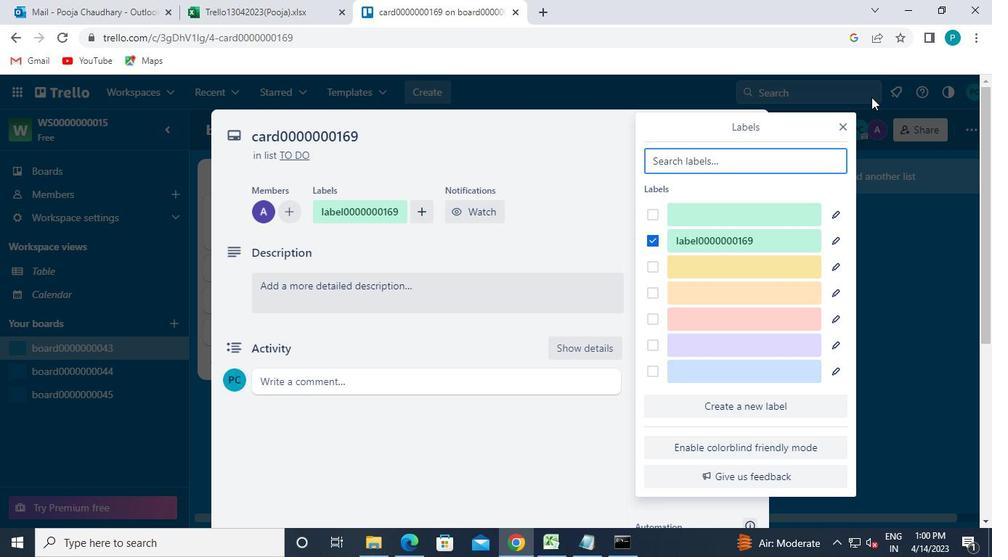 
Action: Mouse pressed left at (842, 124)
Screenshot: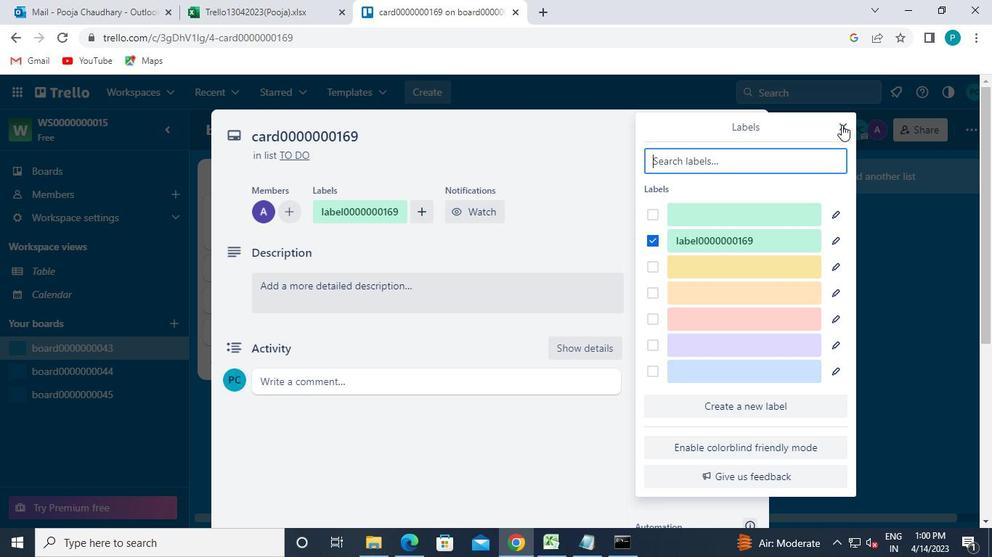 
Action: Mouse moved to (671, 310)
Screenshot: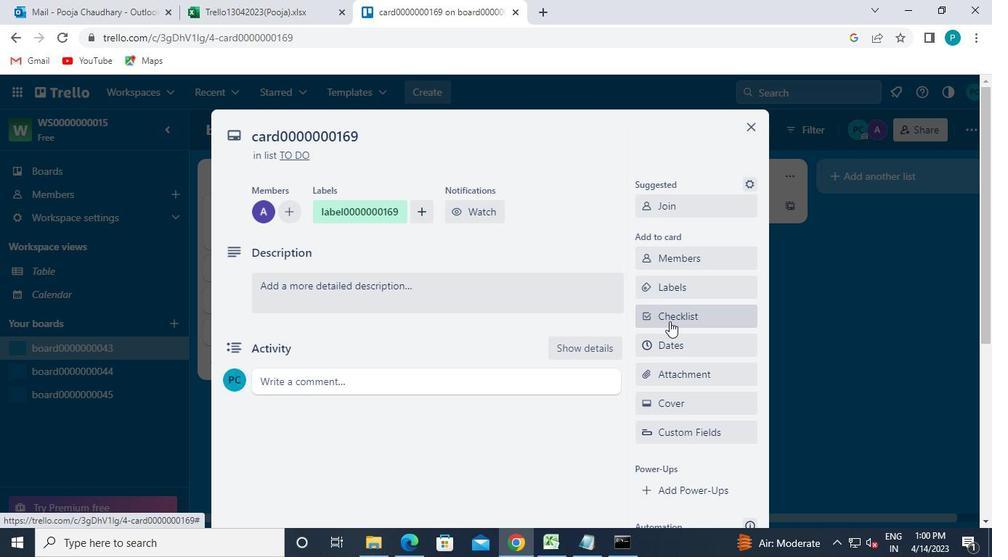 
Action: Mouse pressed left at (671, 310)
Screenshot: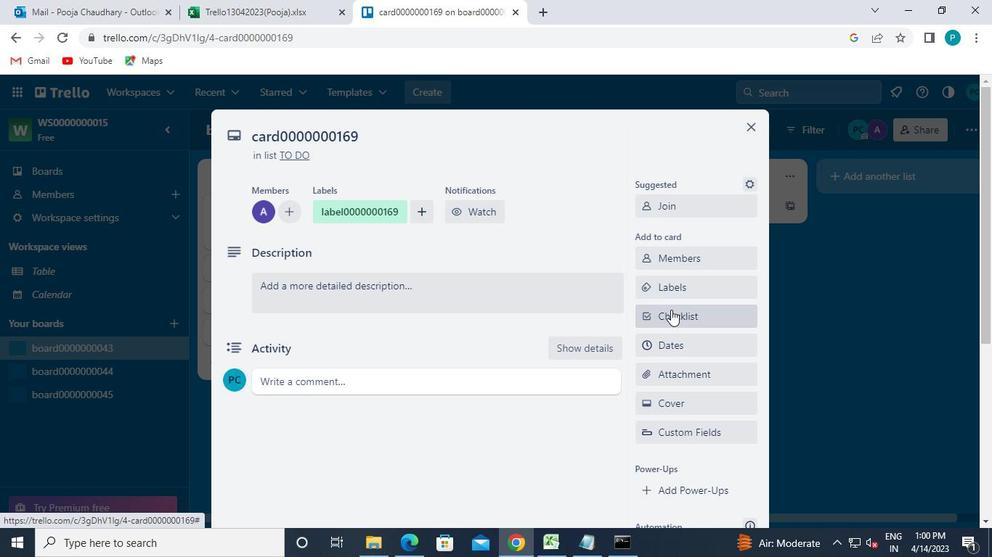 
Action: Mouse moved to (733, 394)
Screenshot: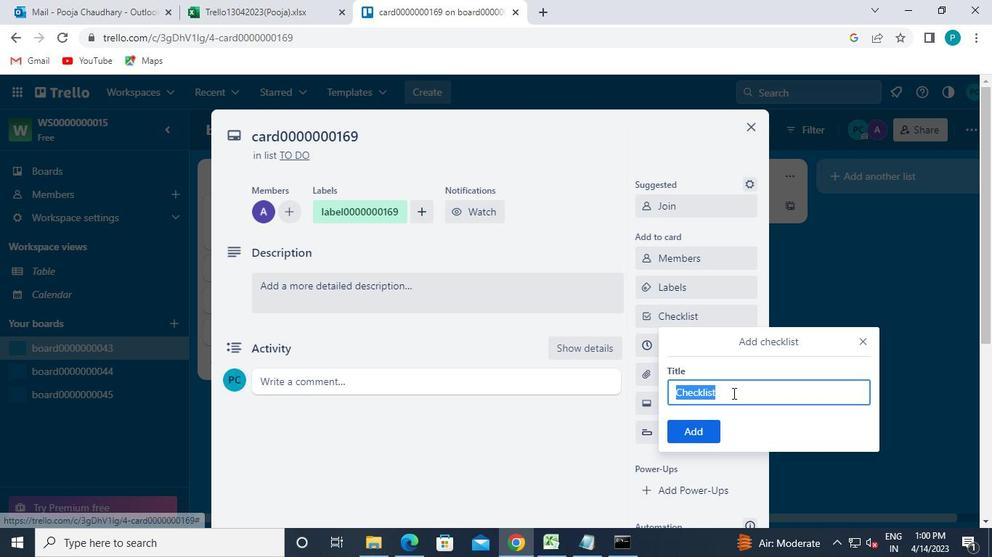 
Action: Mouse pressed left at (733, 394)
Screenshot: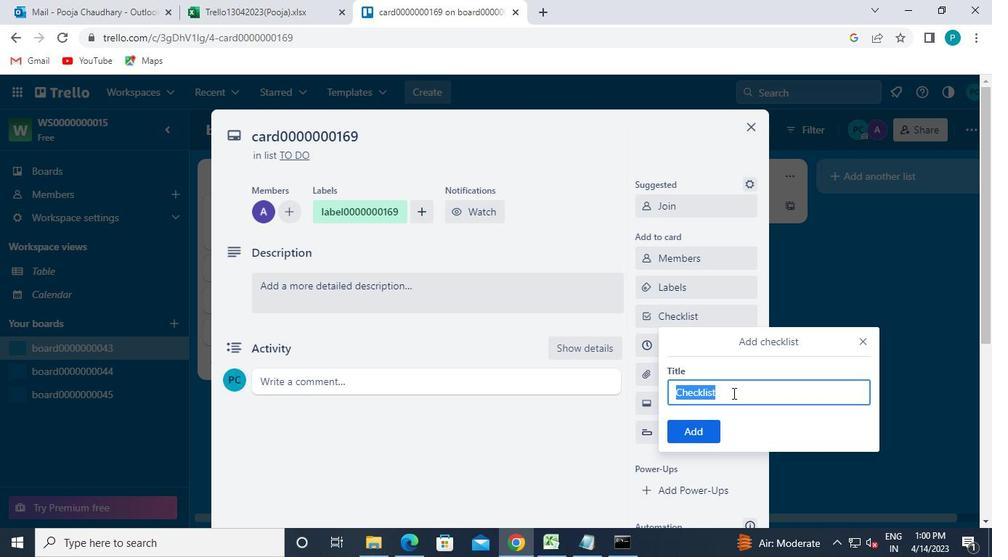 
Action: Mouse moved to (729, 393)
Screenshot: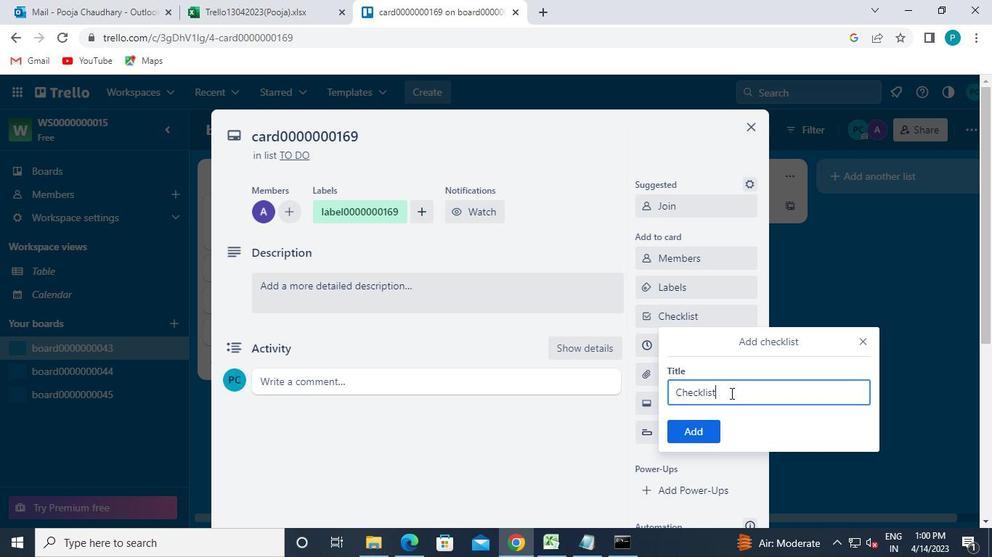 
Action: Keyboard Key.backspace
Screenshot: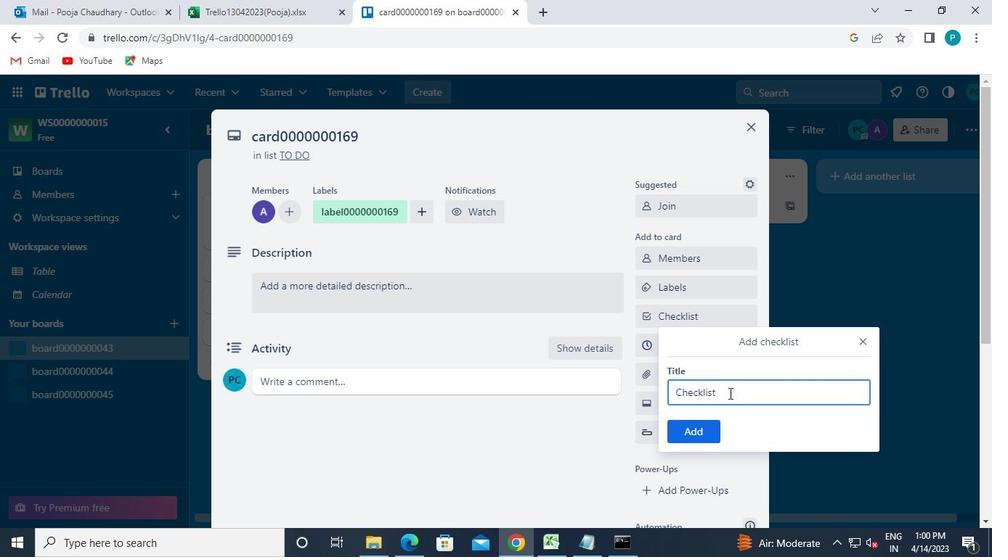 
Action: Keyboard Key.backspace
Screenshot: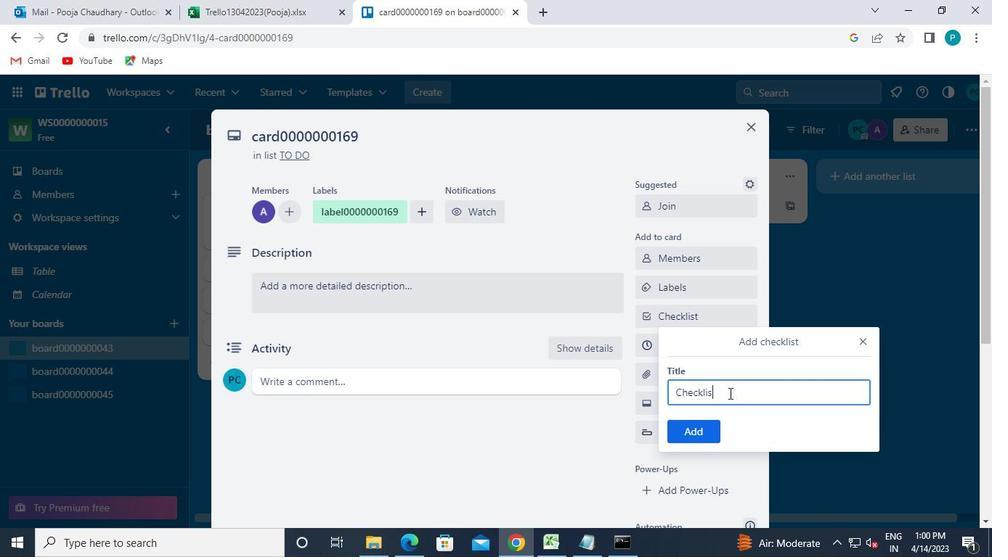 
Action: Keyboard Key.backspace
Screenshot: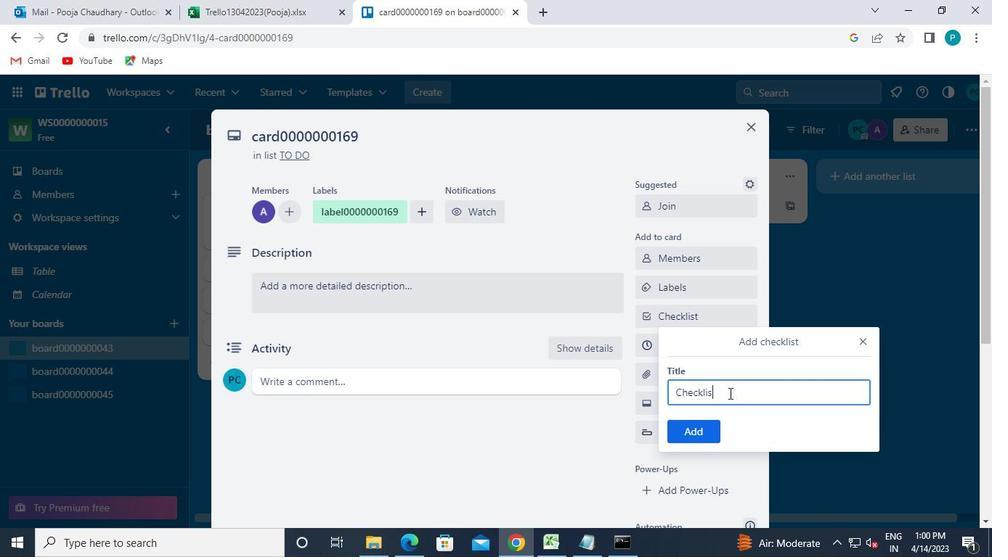 
Action: Keyboard Key.backspace
Screenshot: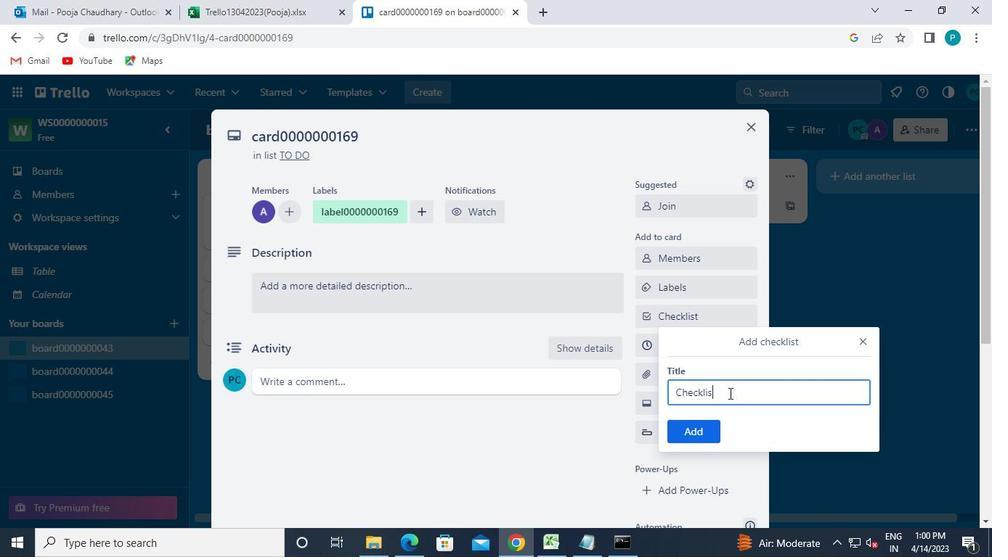 
Action: Keyboard Key.backspace
Screenshot: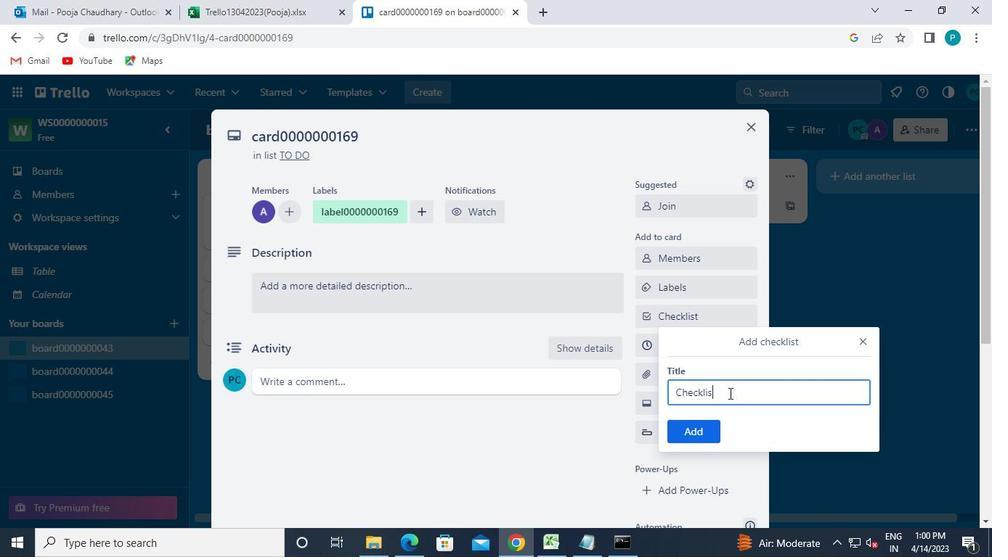 
Action: Keyboard Key.backspace
Screenshot: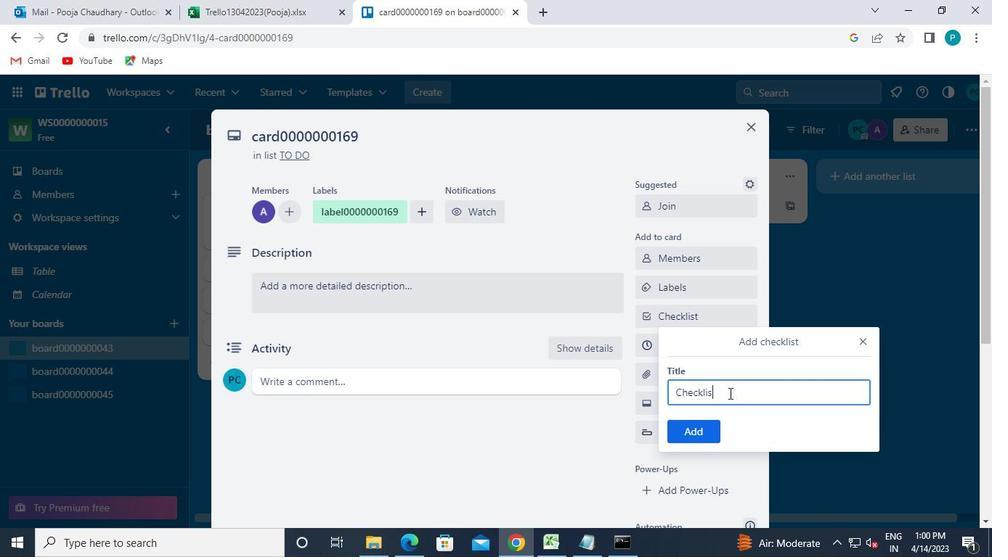 
Action: Keyboard Key.backspace
Screenshot: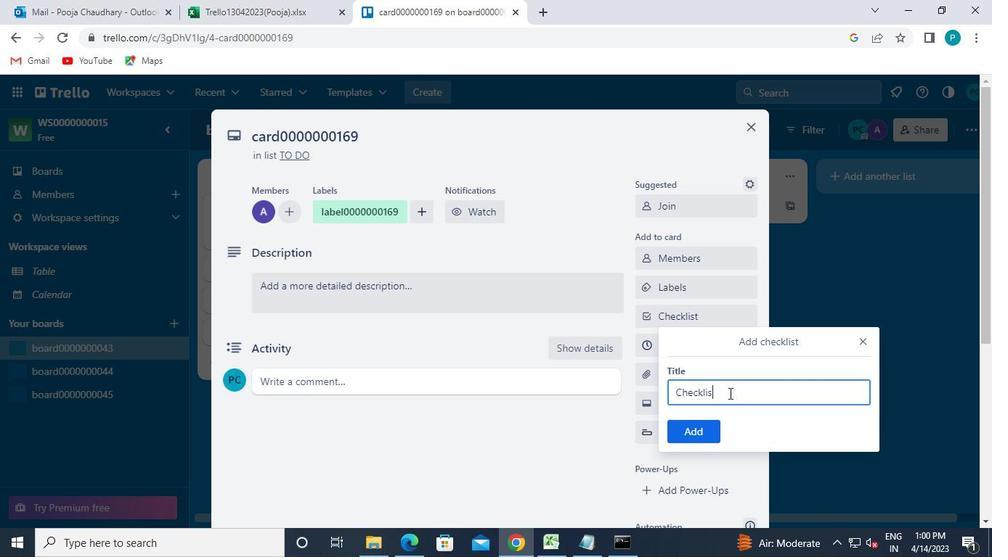 
Action: Keyboard Key.backspace
Screenshot: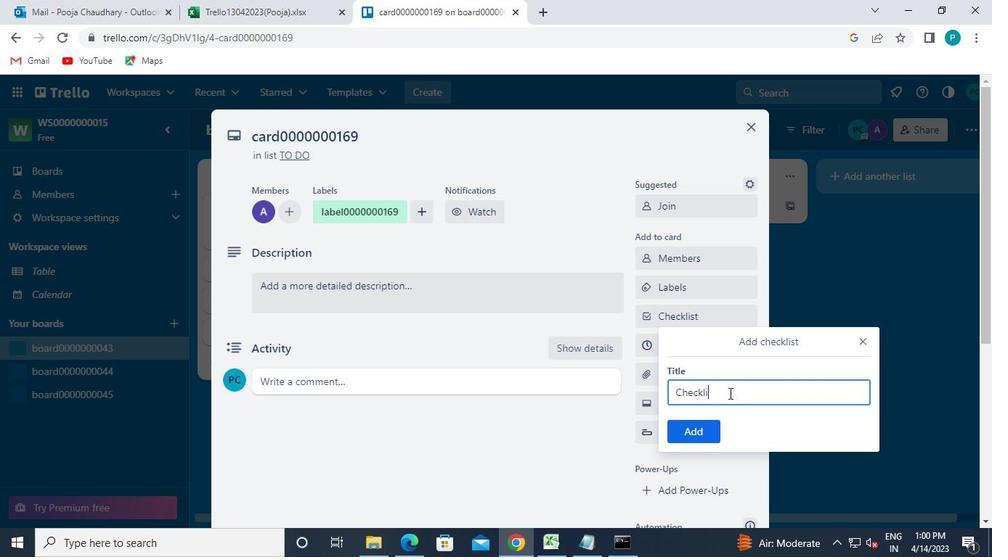 
Action: Keyboard Key.backspace
Screenshot: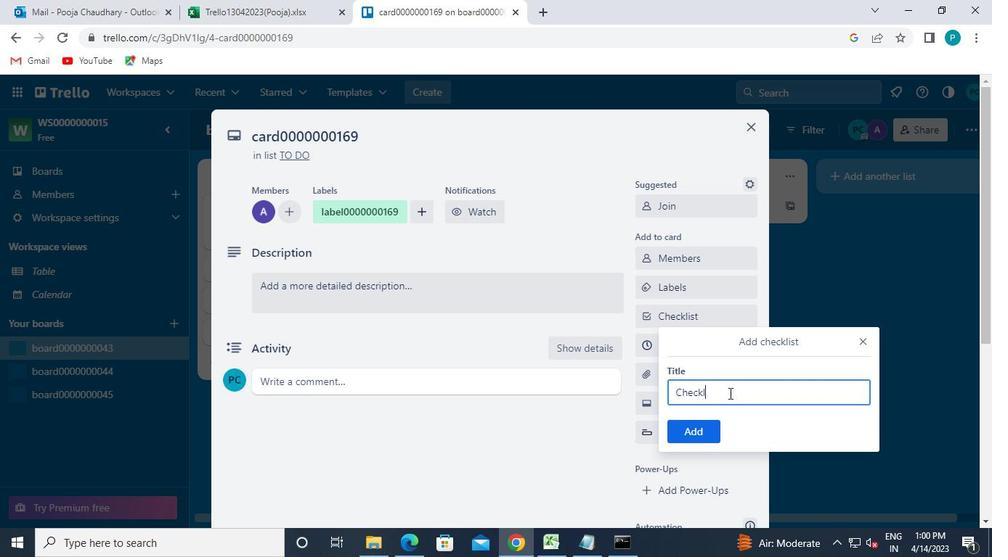 
Action: Keyboard Key.backspace
Screenshot: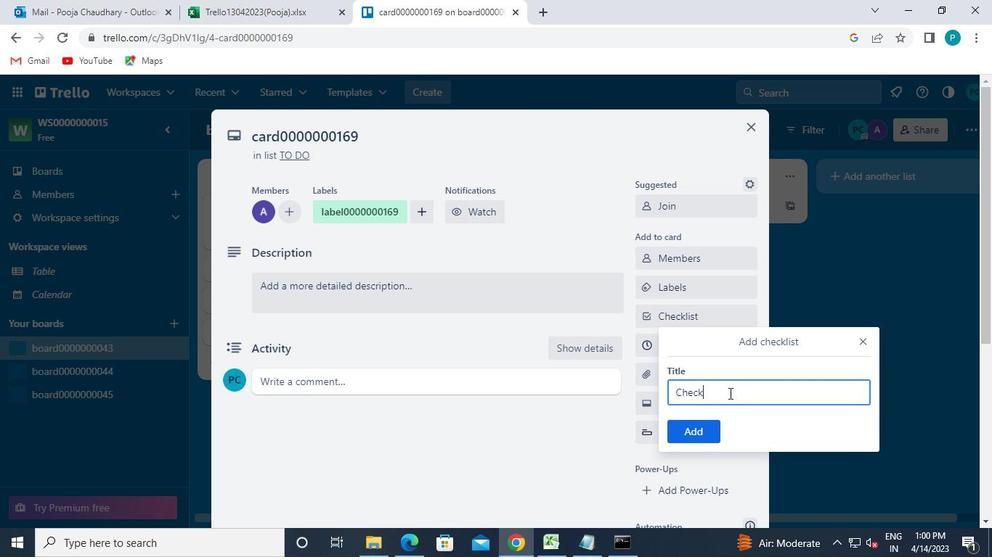 
Action: Keyboard Key.backspace
Screenshot: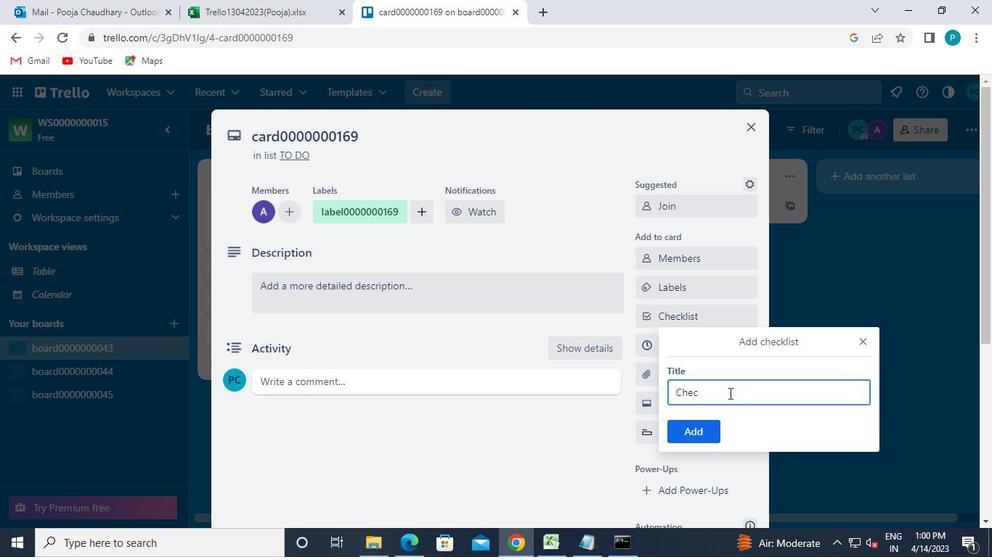 
Action: Keyboard Key.backspace
Screenshot: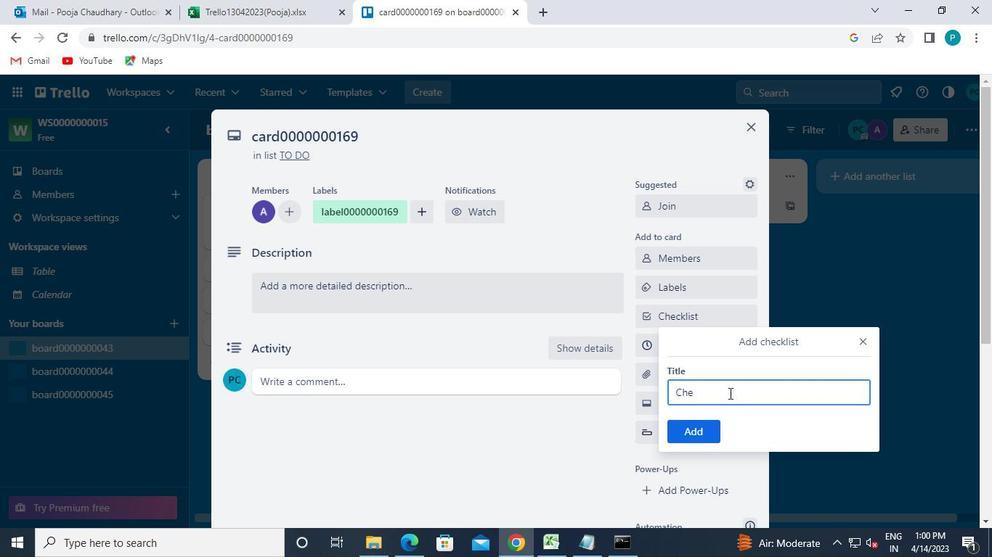 
Action: Keyboard Key.backspace
Screenshot: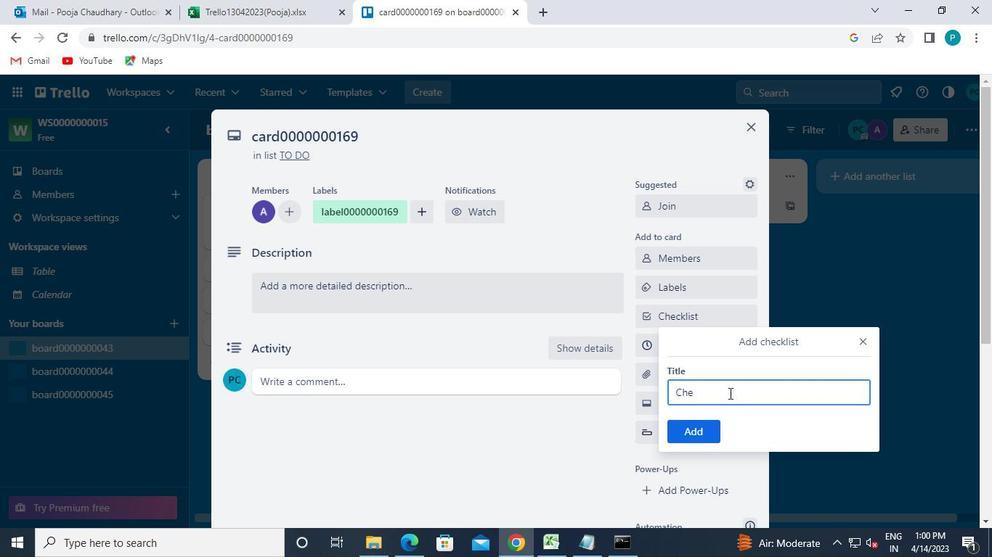 
Action: Keyboard Key.caps_lock
Screenshot: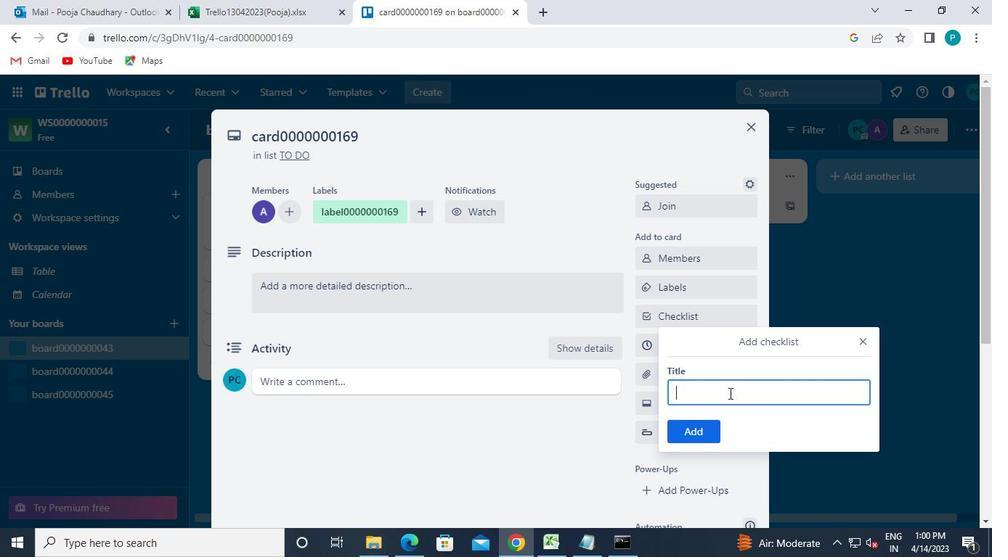 
Action: Keyboard c
Screenshot: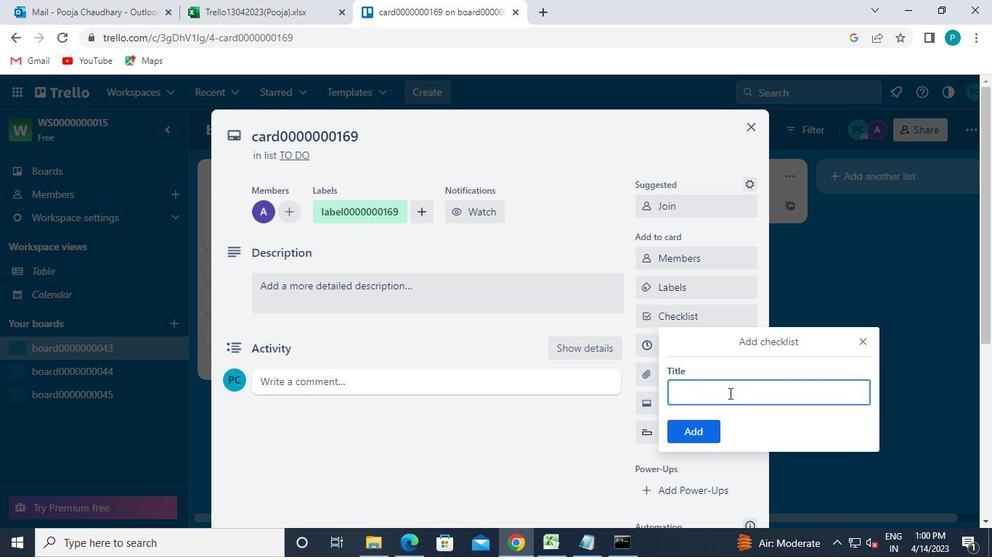 
Action: Keyboard l
Screenshot: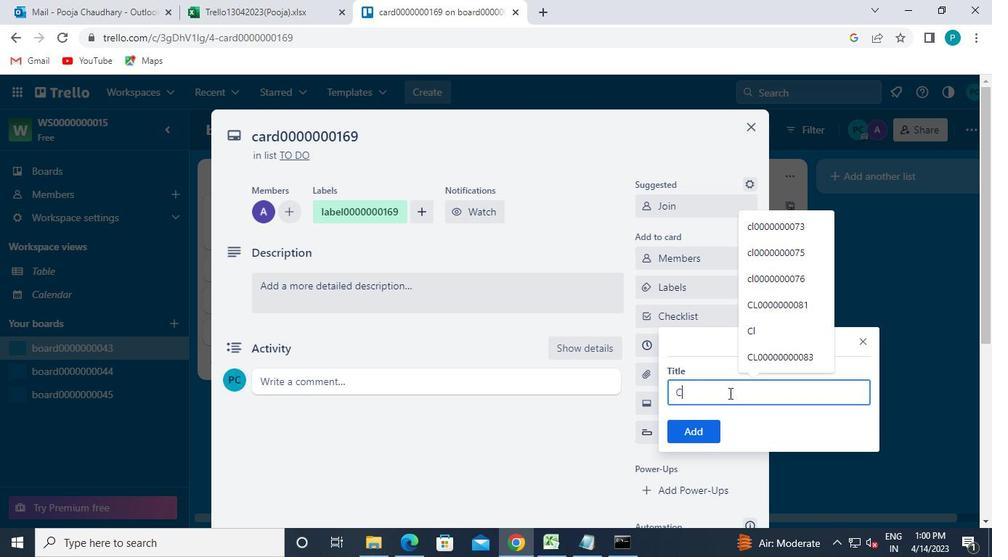 
Action: Keyboard 0
Screenshot: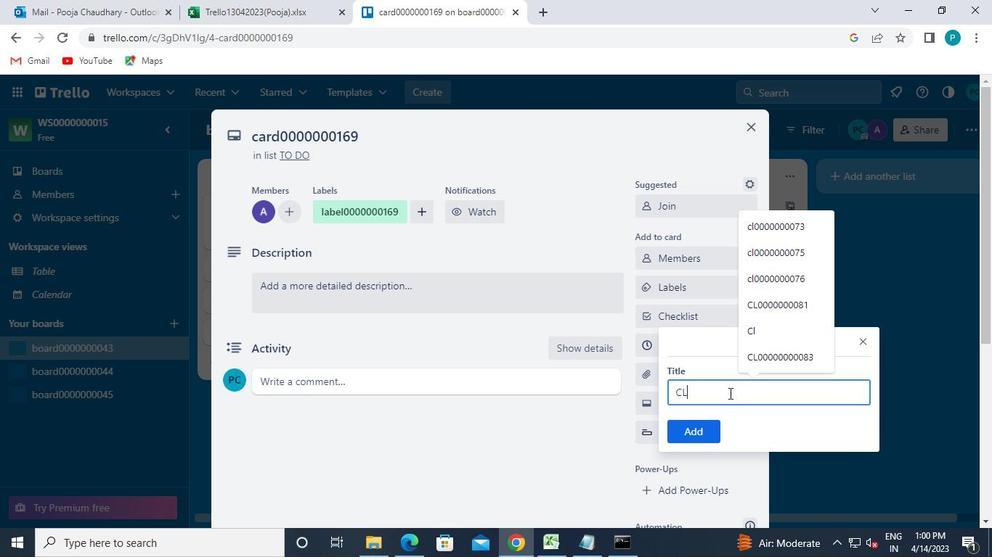 
Action: Keyboard 0
Screenshot: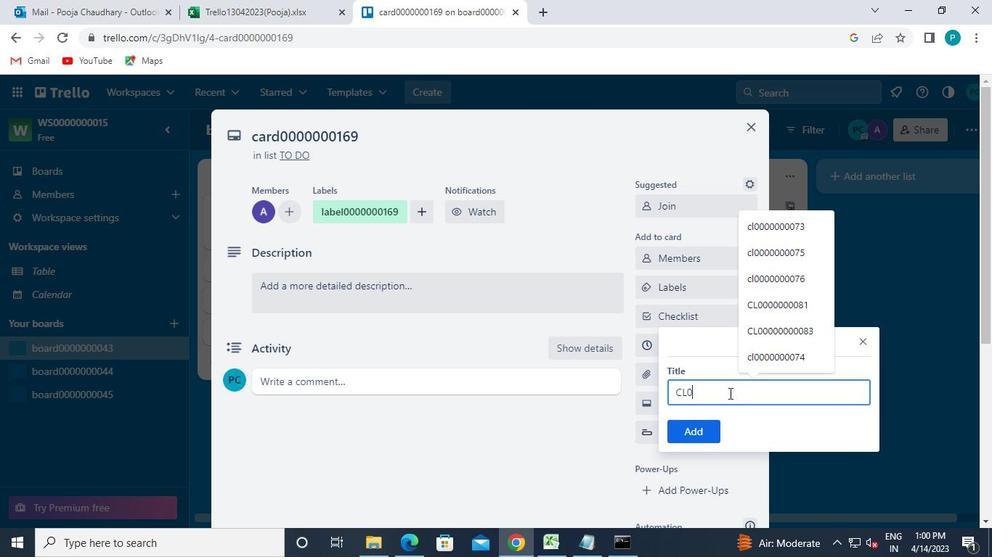 
Action: Keyboard 0
Screenshot: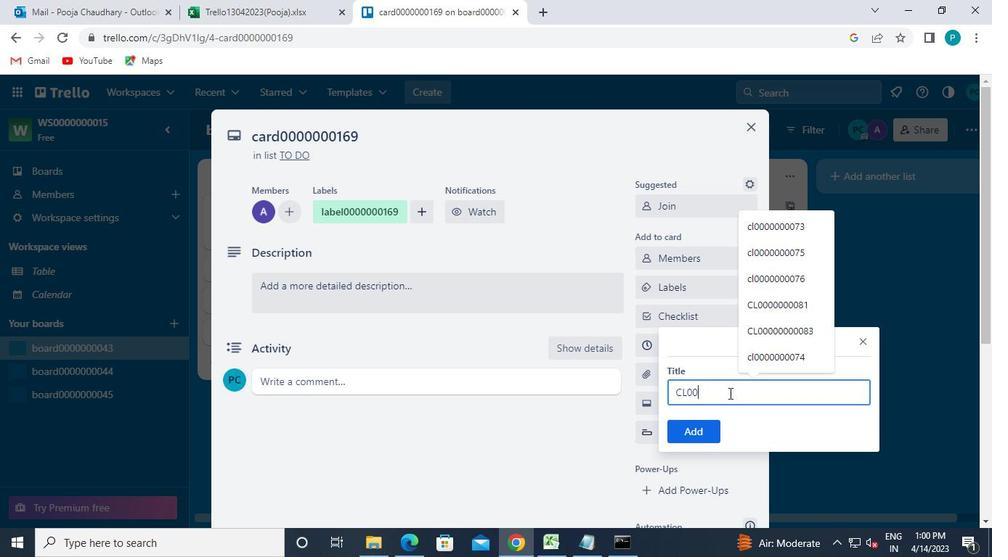 
Action: Keyboard 0
Screenshot: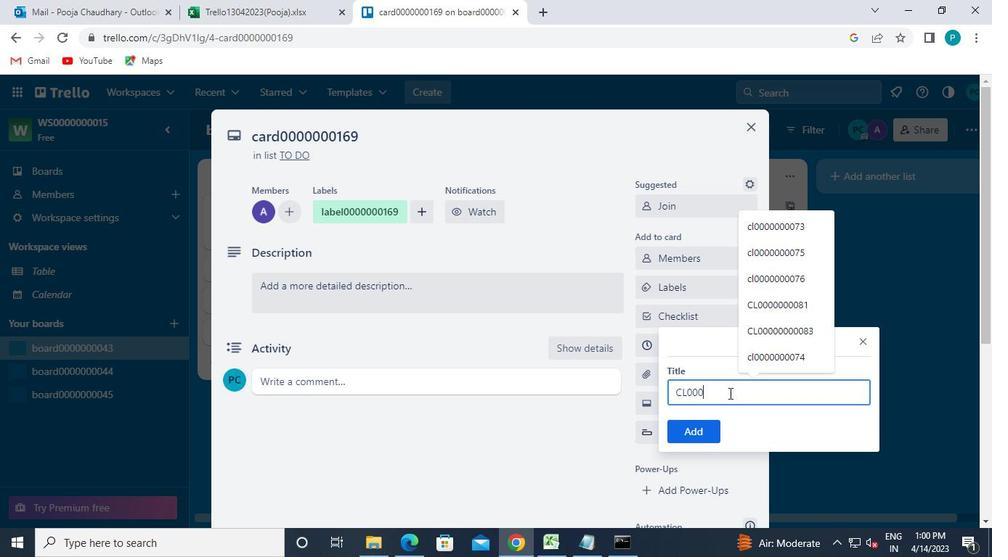 
Action: Keyboard 0
Screenshot: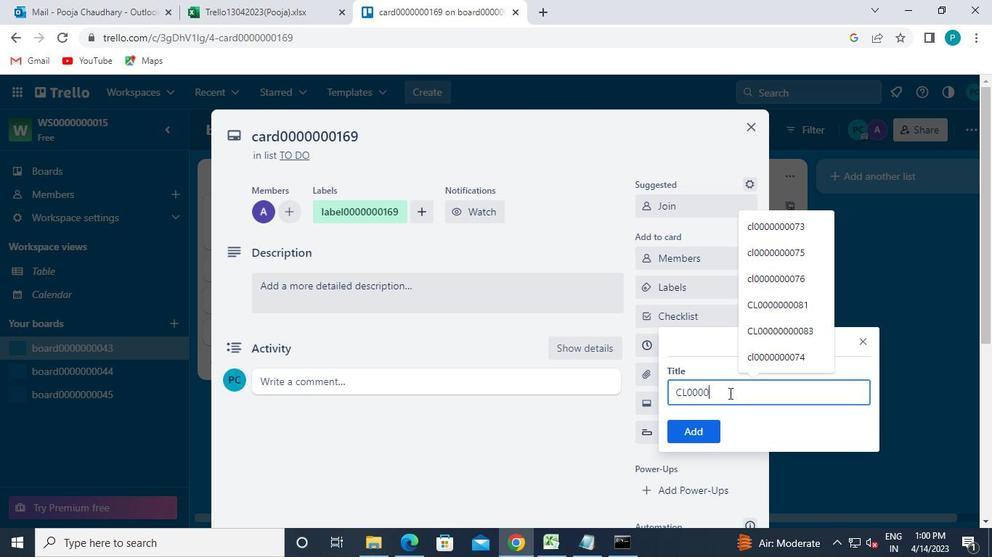 
Action: Keyboard 0
Screenshot: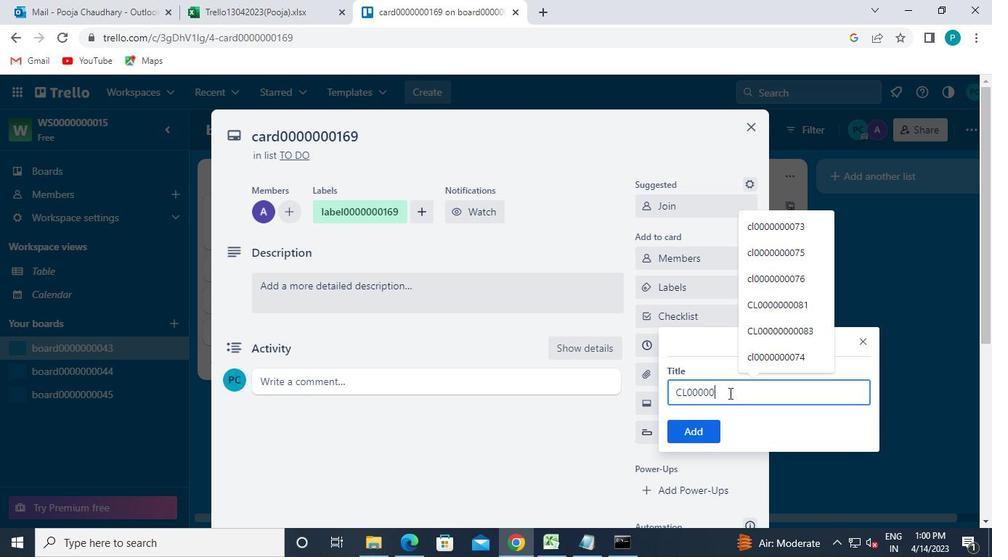 
Action: Keyboard 0
Screenshot: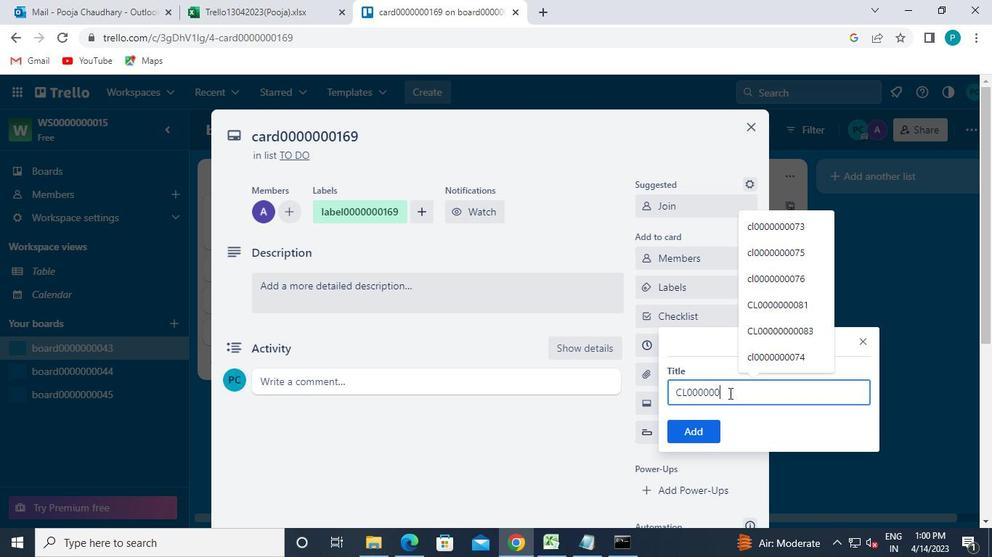 
Action: Keyboard 0
Screenshot: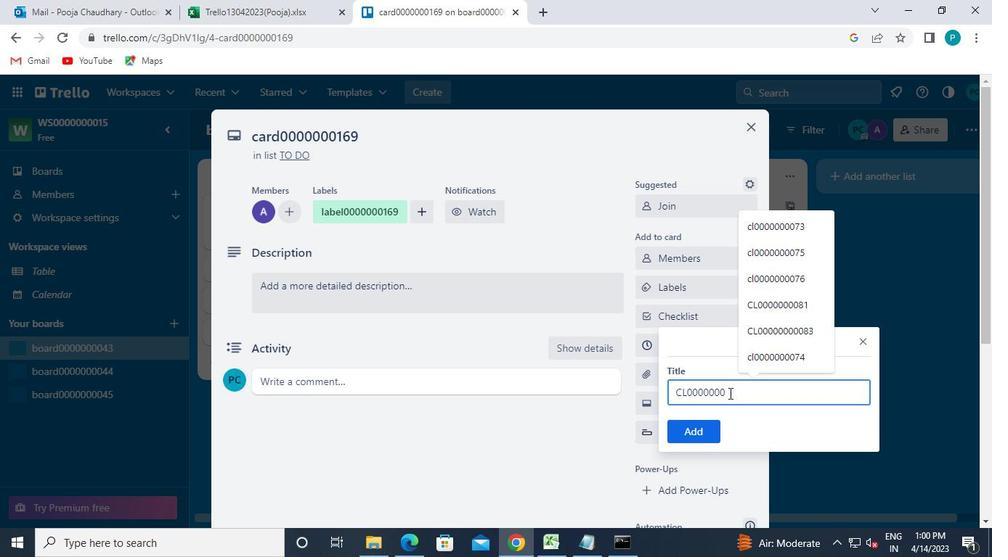 
Action: Keyboard Key.backspace
Screenshot: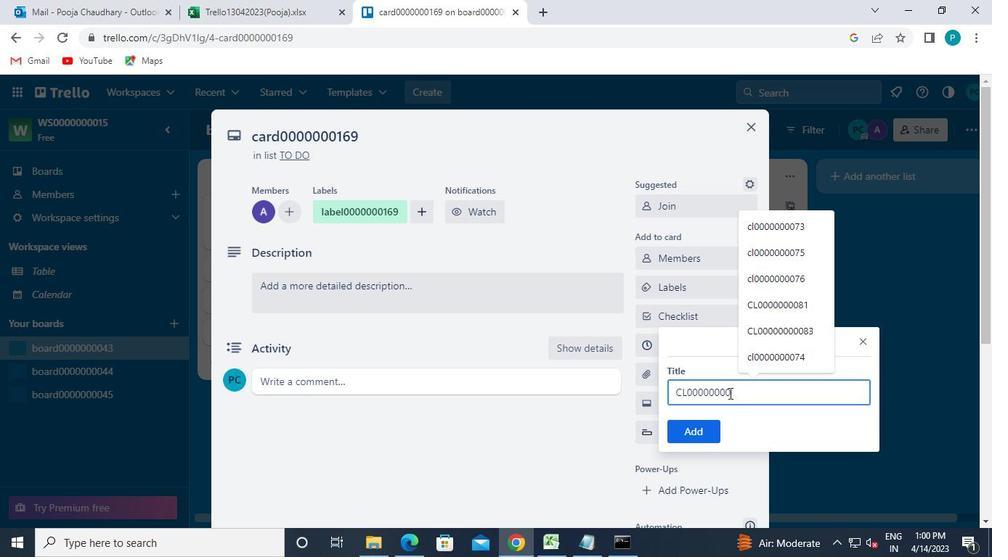 
Action: Keyboard 2
Screenshot: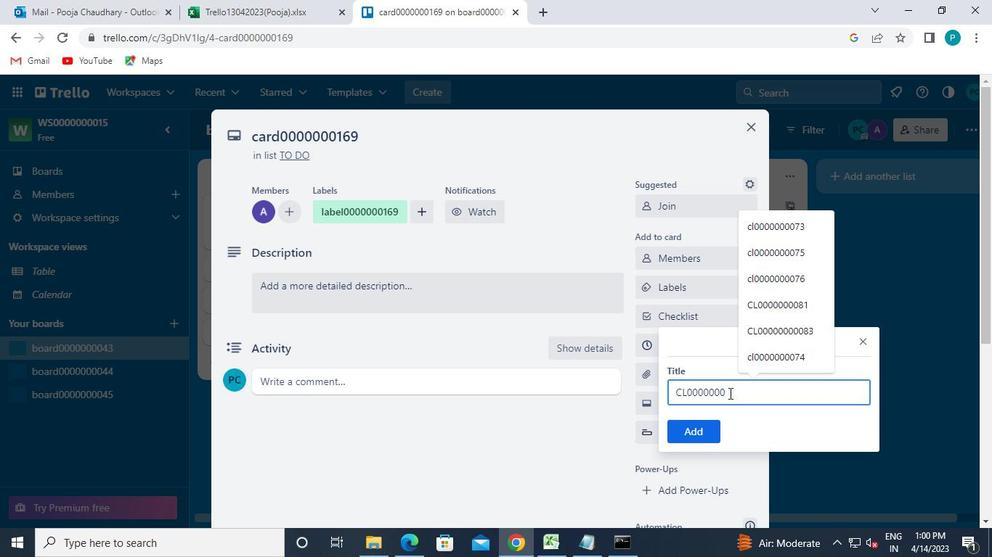 
Action: Keyboard Key.backspace
Screenshot: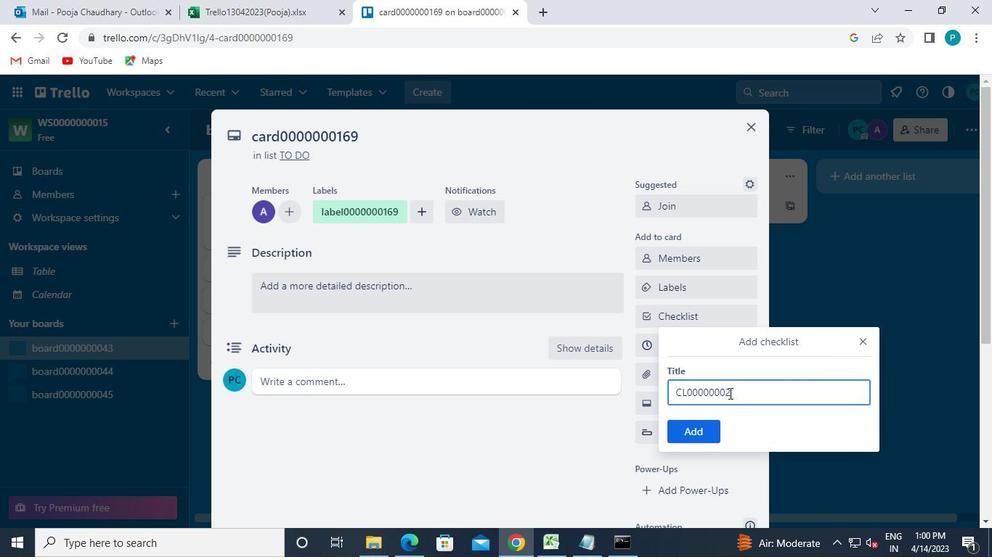 
Action: Keyboard 1
Screenshot: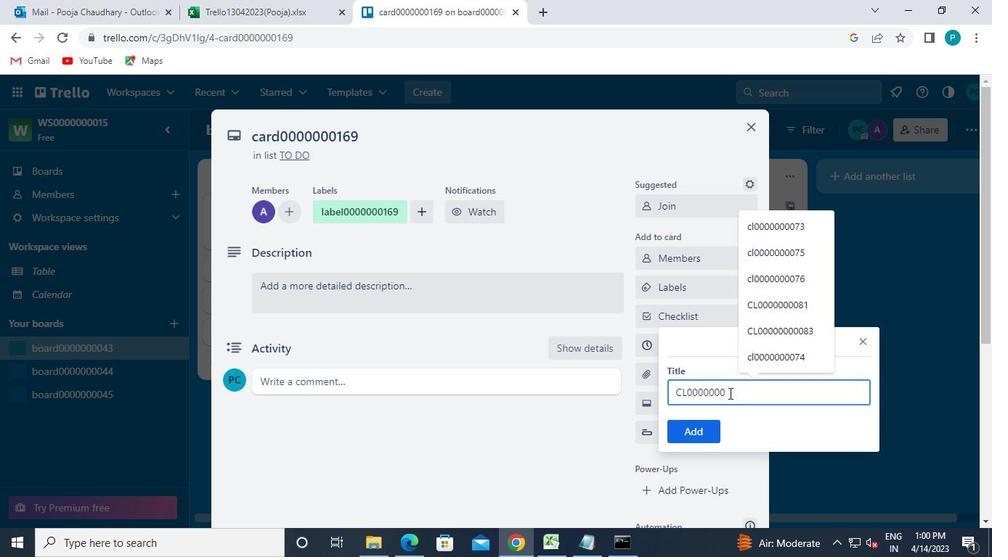 
Action: Keyboard 6
Screenshot: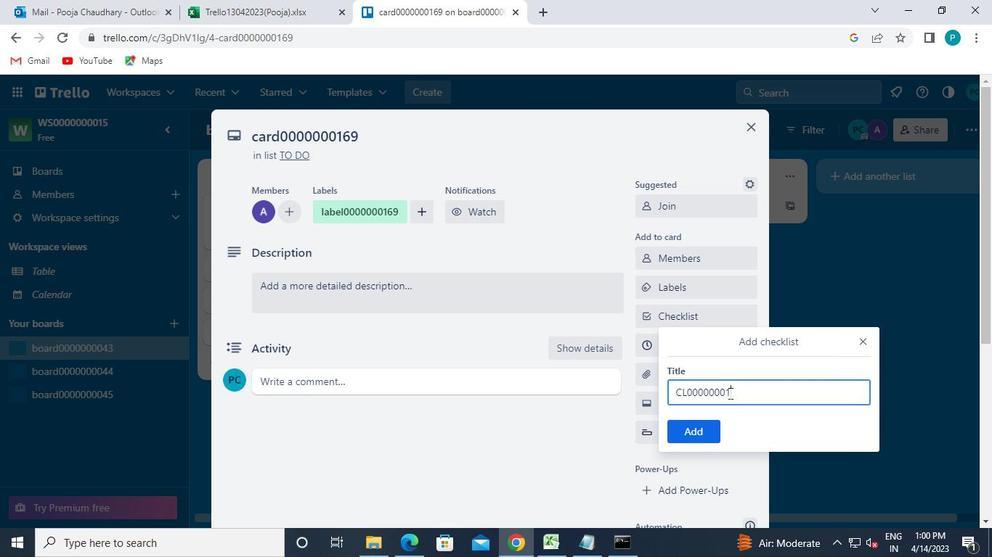 
Action: Keyboard 9
Screenshot: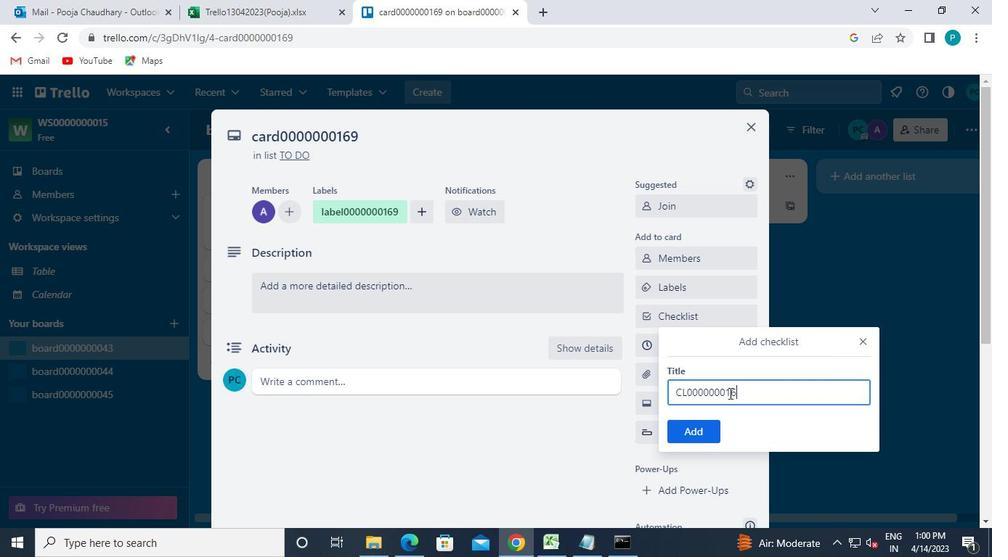 
Action: Mouse moved to (704, 431)
Screenshot: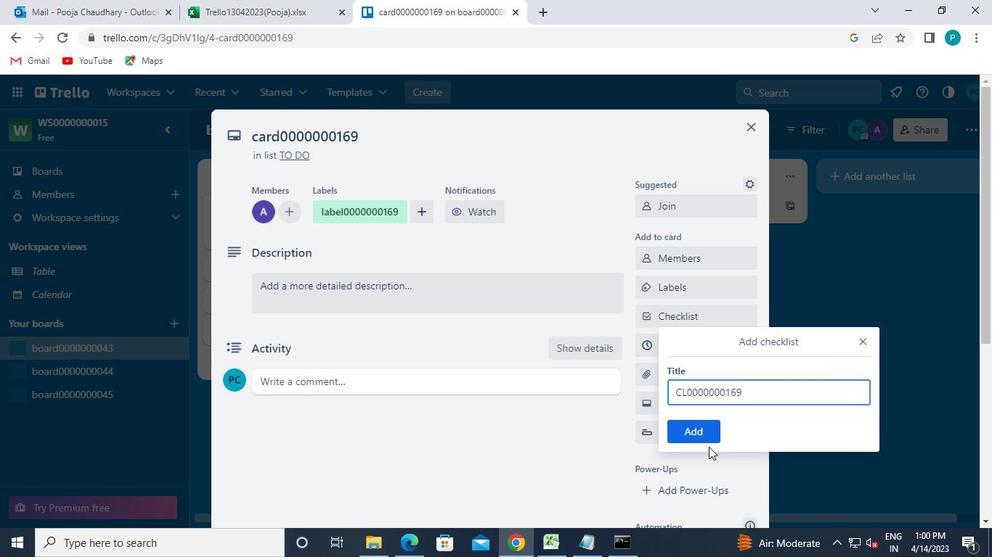 
Action: Mouse pressed left at (704, 431)
Screenshot: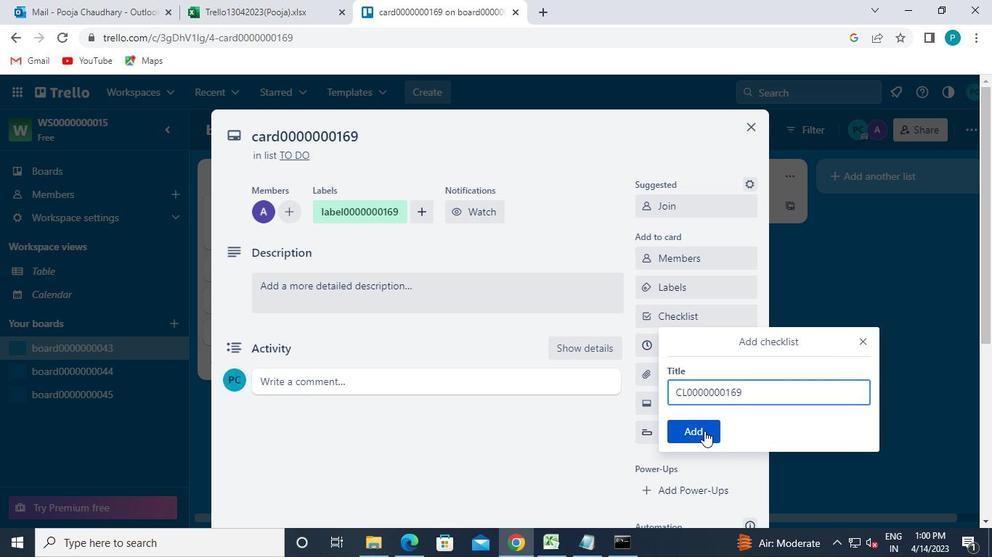 
Action: Mouse moved to (673, 339)
Screenshot: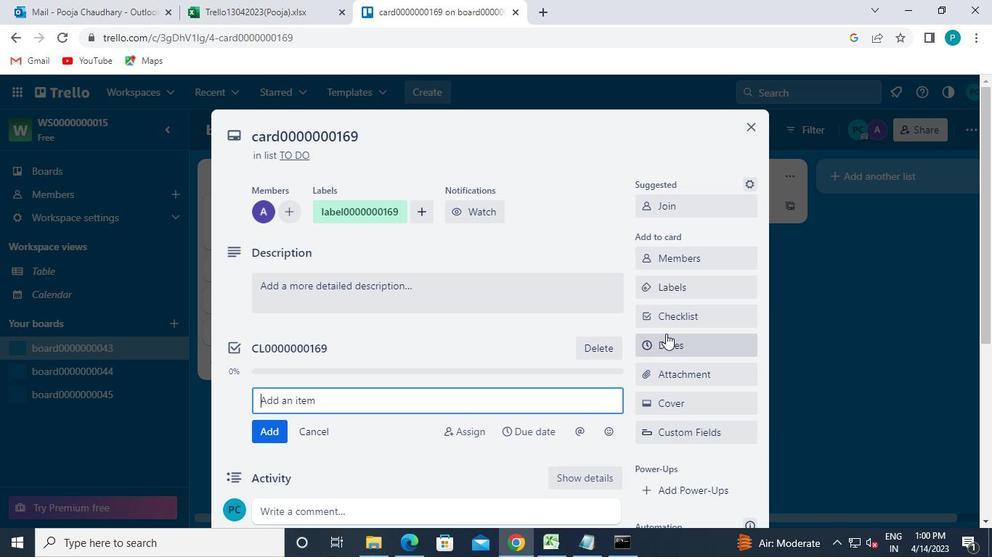 
Action: Mouse pressed left at (673, 339)
Screenshot: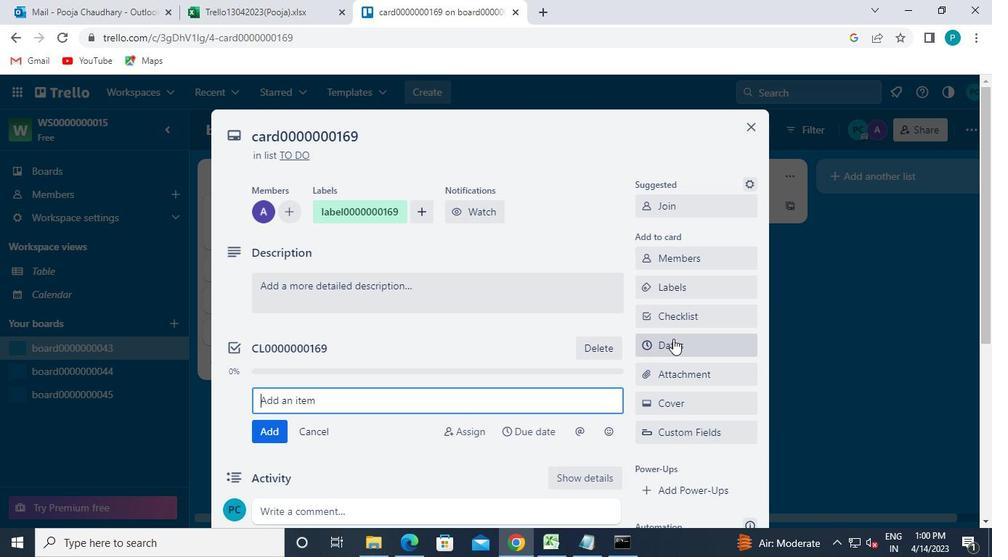 
Action: Mouse moved to (655, 384)
Screenshot: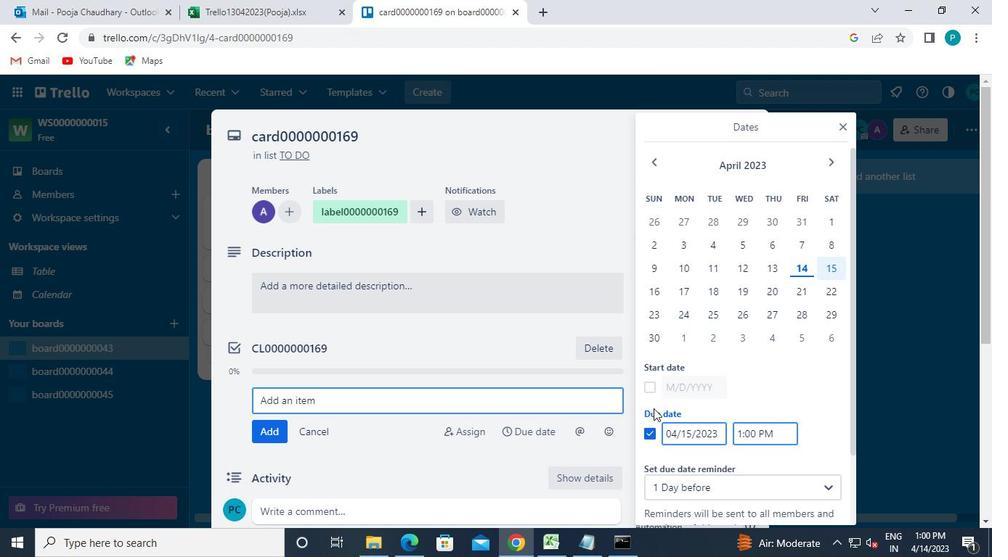 
Action: Mouse pressed left at (655, 384)
Screenshot: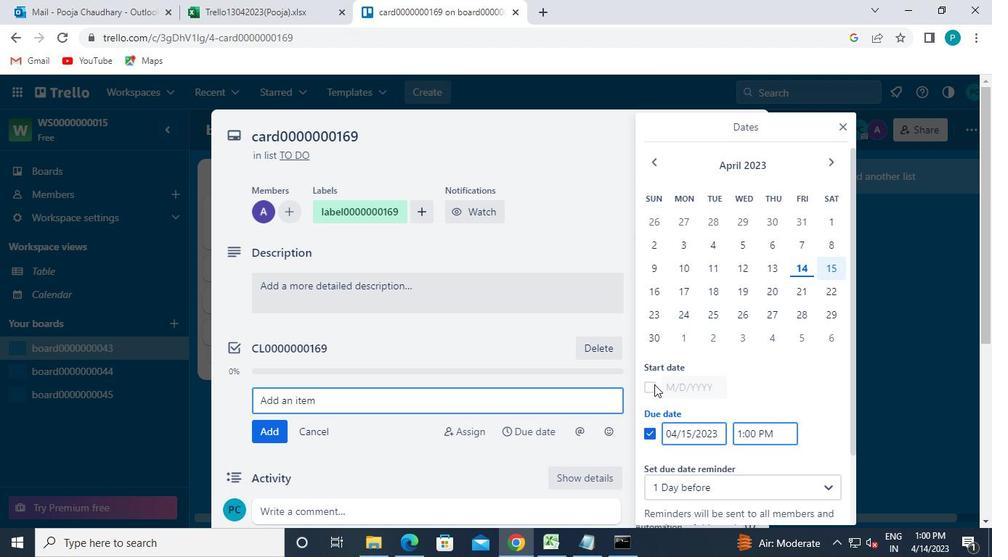 
Action: Mouse moved to (828, 251)
Screenshot: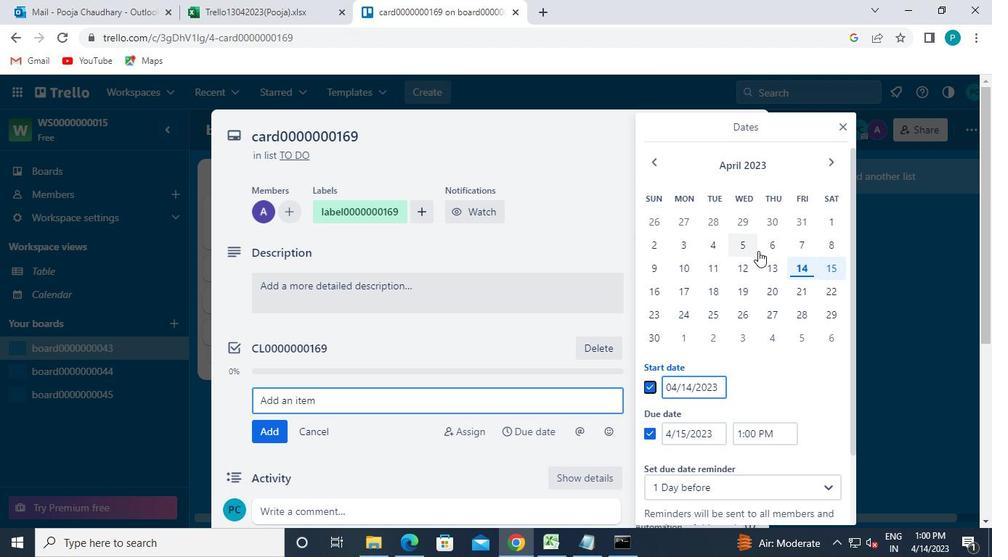 
Action: Mouse pressed left at (828, 251)
Screenshot: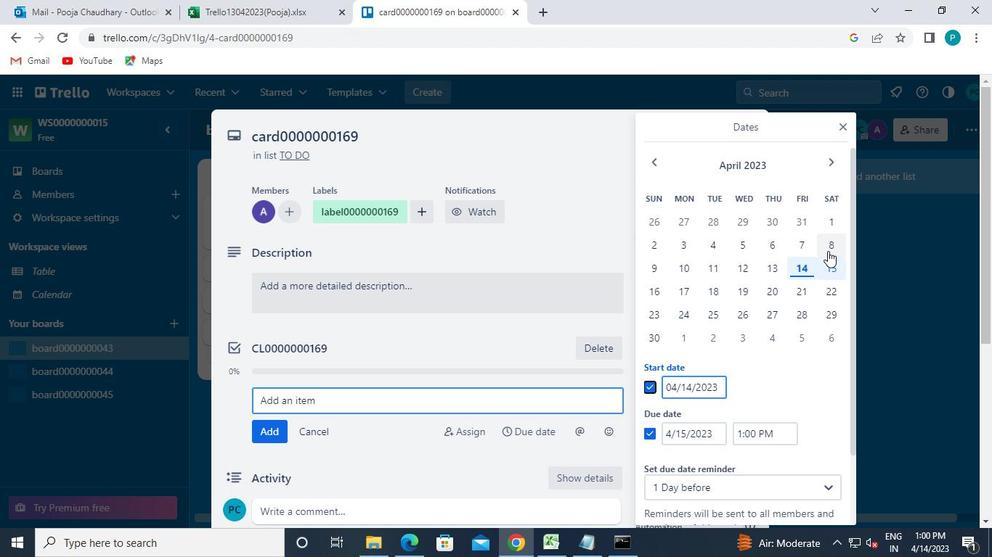 
Action: Mouse moved to (661, 341)
Screenshot: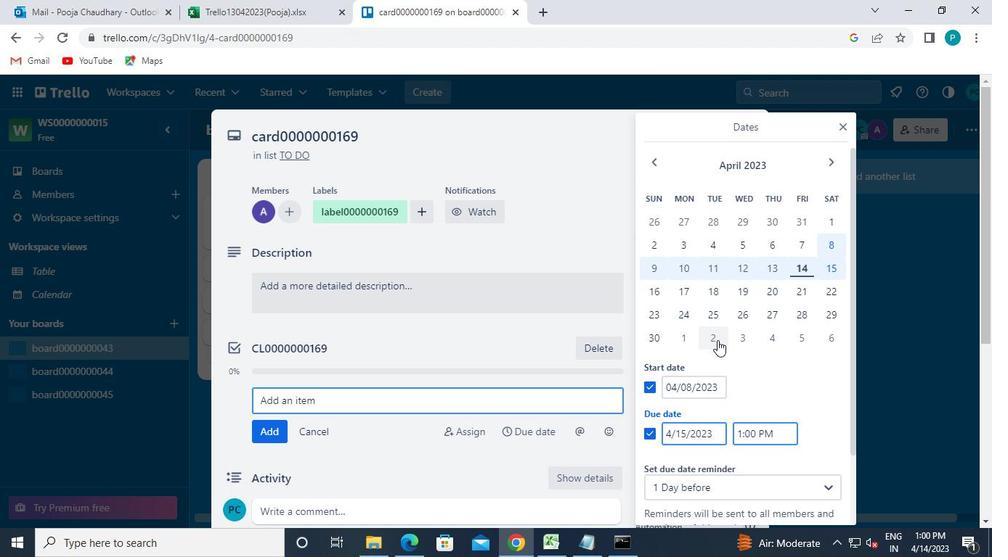 
Action: Mouse pressed left at (661, 341)
Screenshot: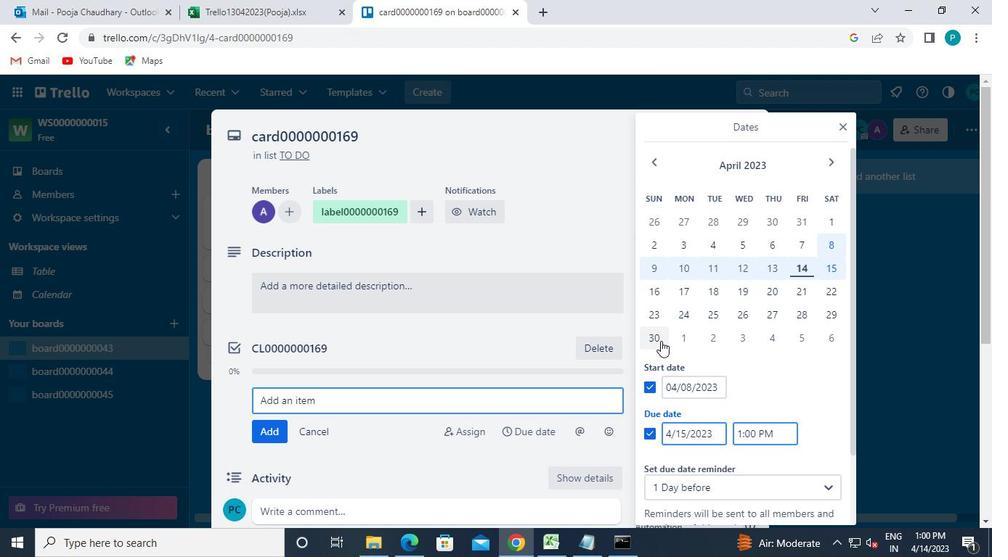 
Action: Mouse moved to (739, 471)
Screenshot: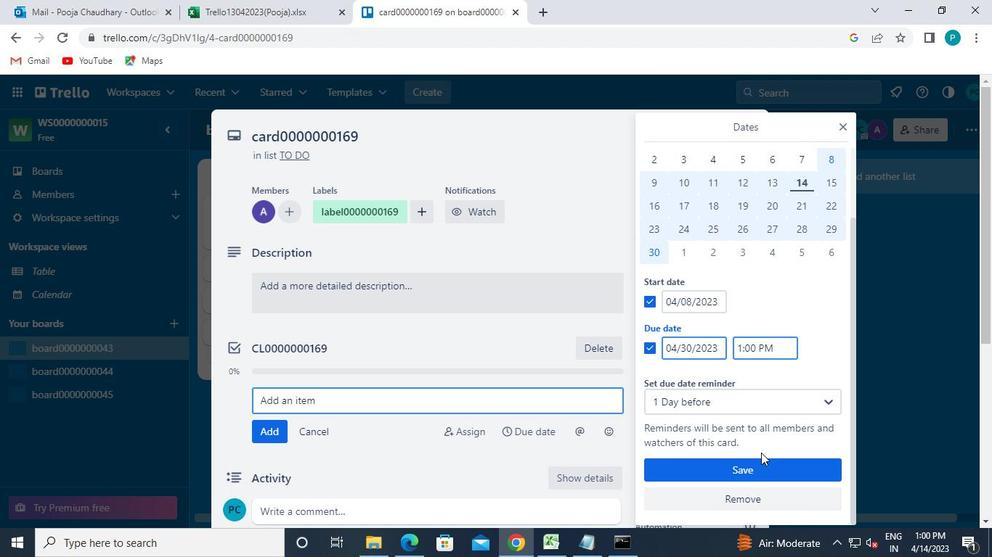 
Action: Mouse pressed left at (739, 471)
Screenshot: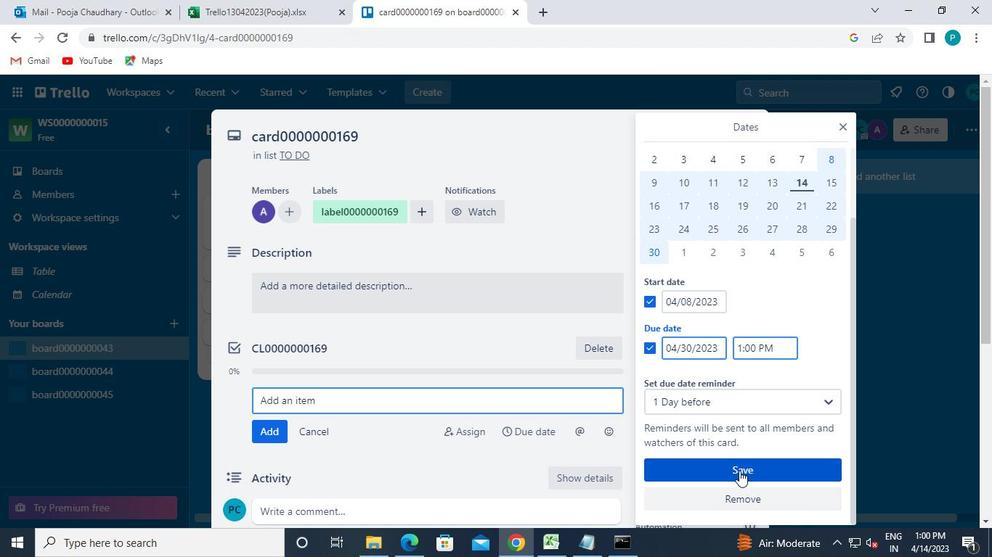 
Action: Mouse moved to (685, 439)
Screenshot: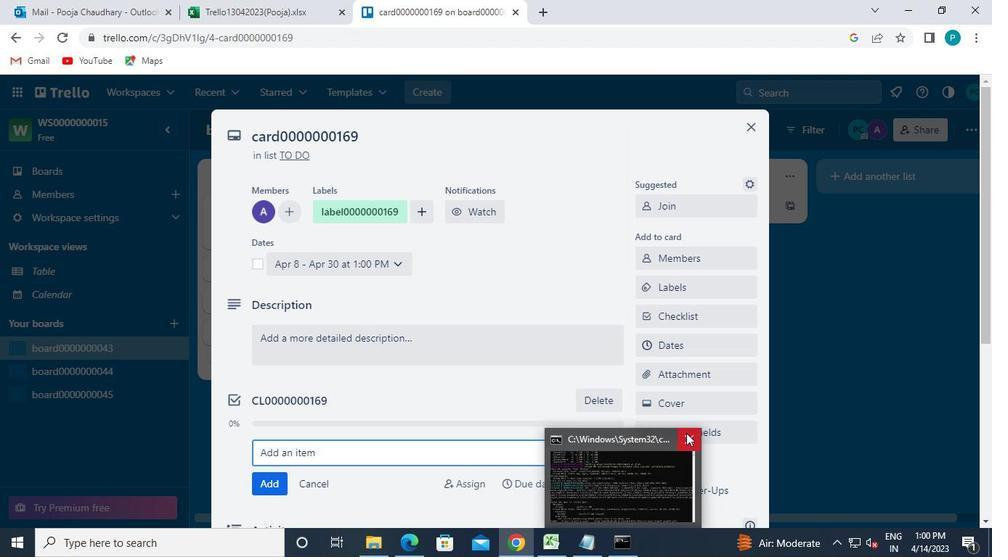
Action: Mouse pressed left at (685, 439)
Screenshot: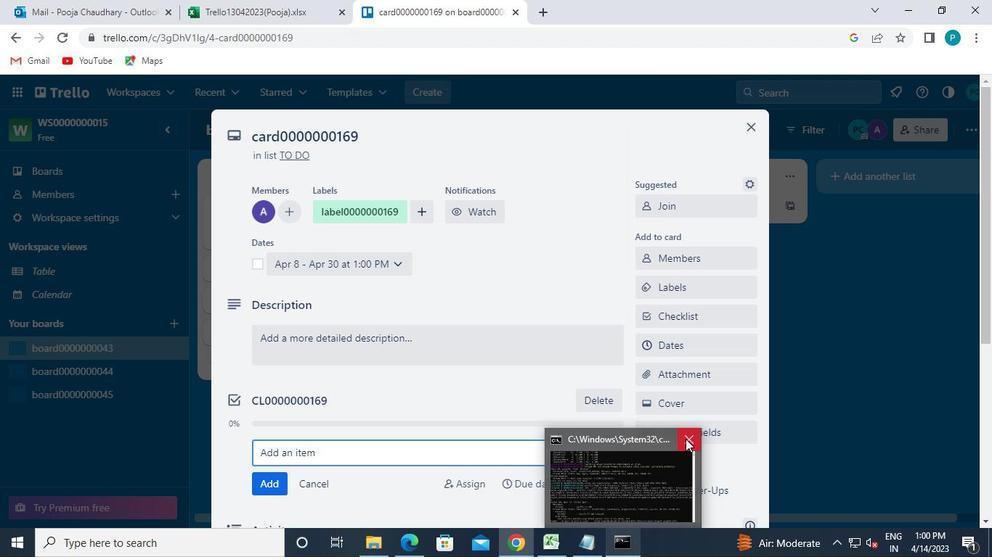 
